 Task: Research Airbnb properties in Quetzaltenango, Guatemala from 6th December, 2023 to 15th December, 2023 for 6 adults. Place can be entire room or private room with 6 bedrooms having 6 beds and 6 bathrooms. Property type can be house. Amenities needed are: wifi, TV, free parkinig on premises, gym, breakfast.
Action: Mouse moved to (503, 87)
Screenshot: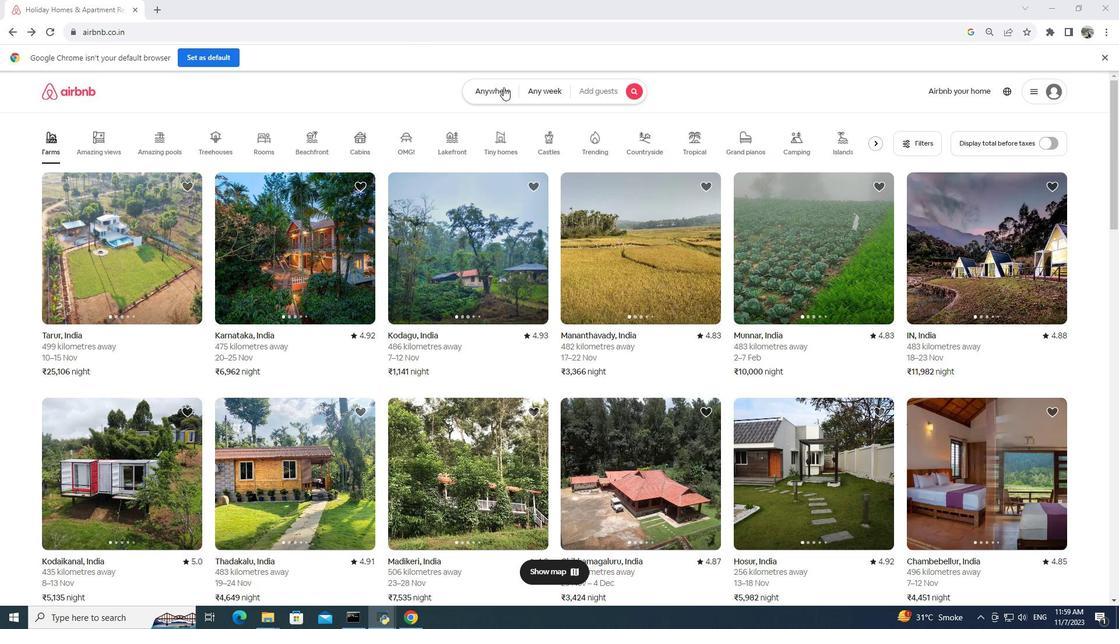 
Action: Mouse pressed left at (503, 87)
Screenshot: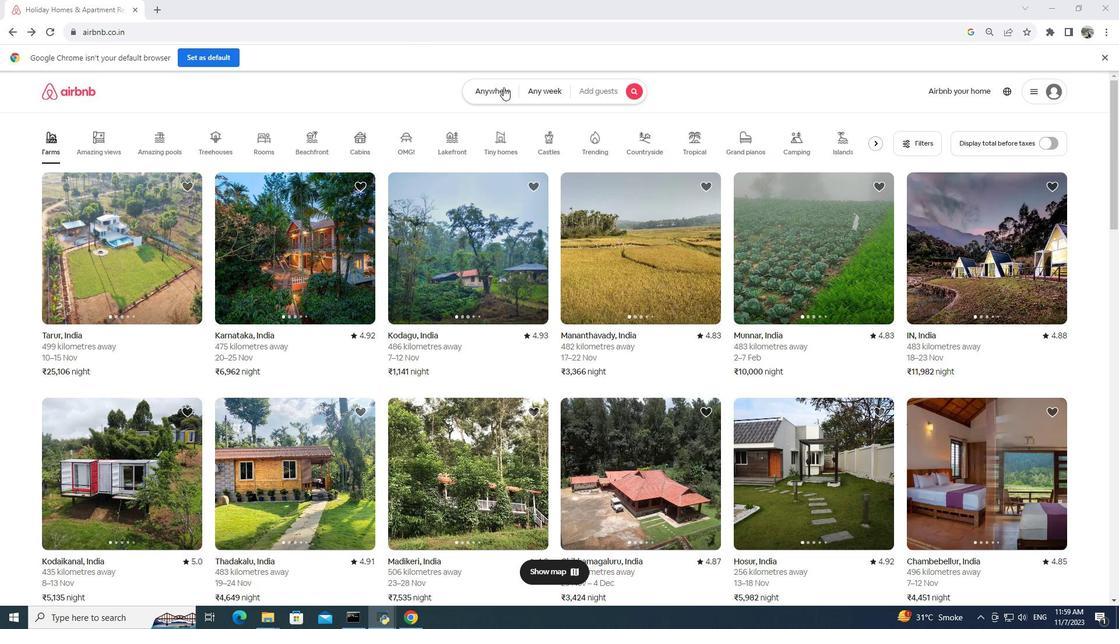 
Action: Mouse moved to (495, 87)
Screenshot: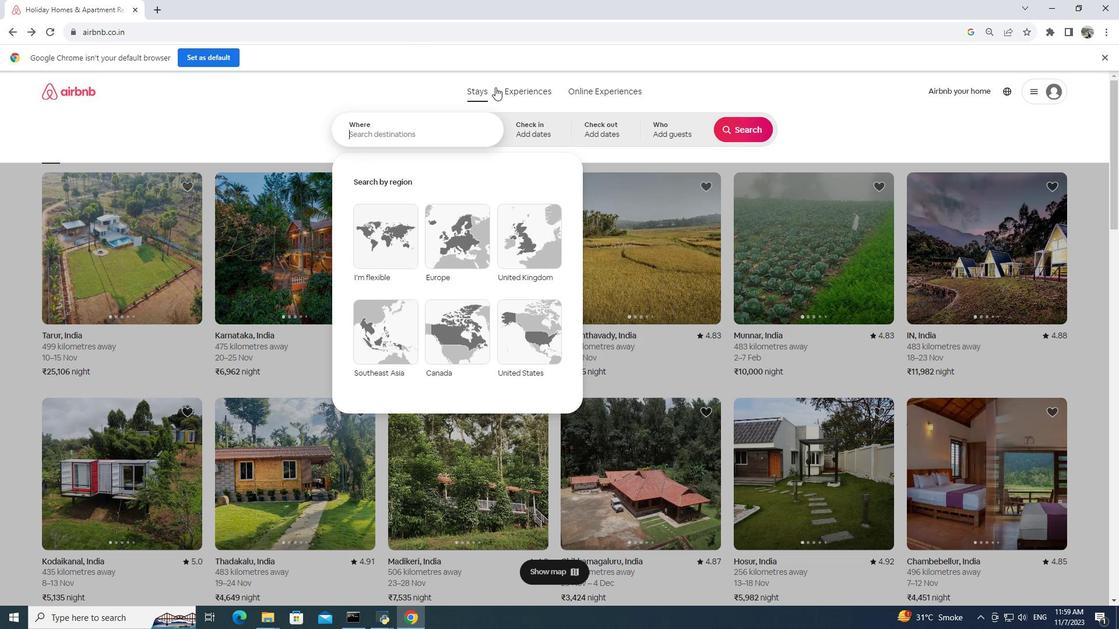 
Action: Key pressed quet
Screenshot: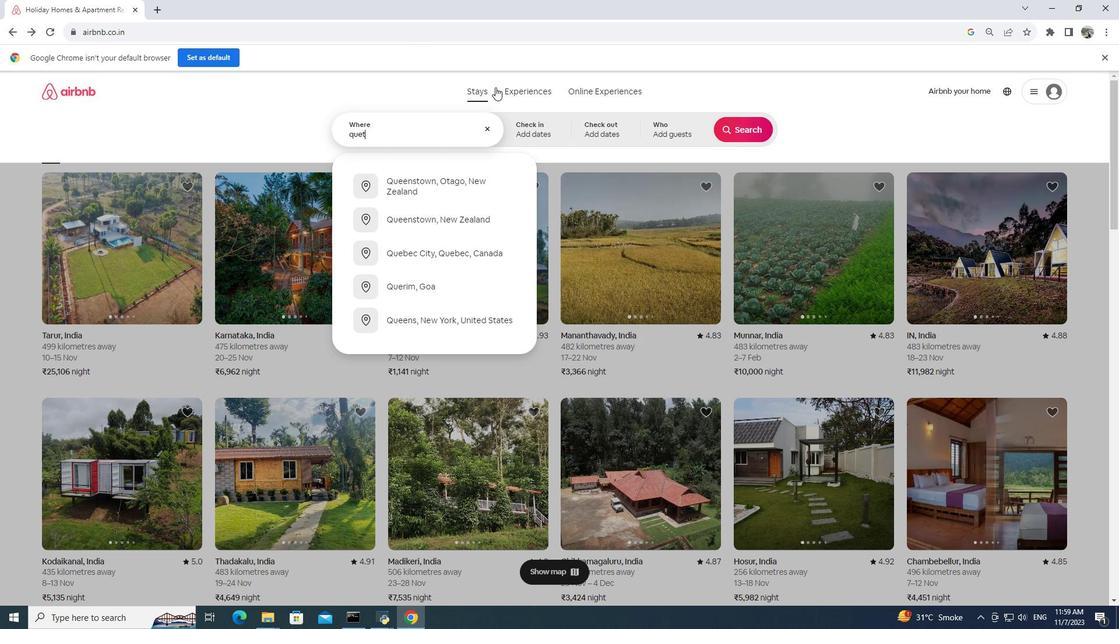 
Action: Mouse moved to (488, 225)
Screenshot: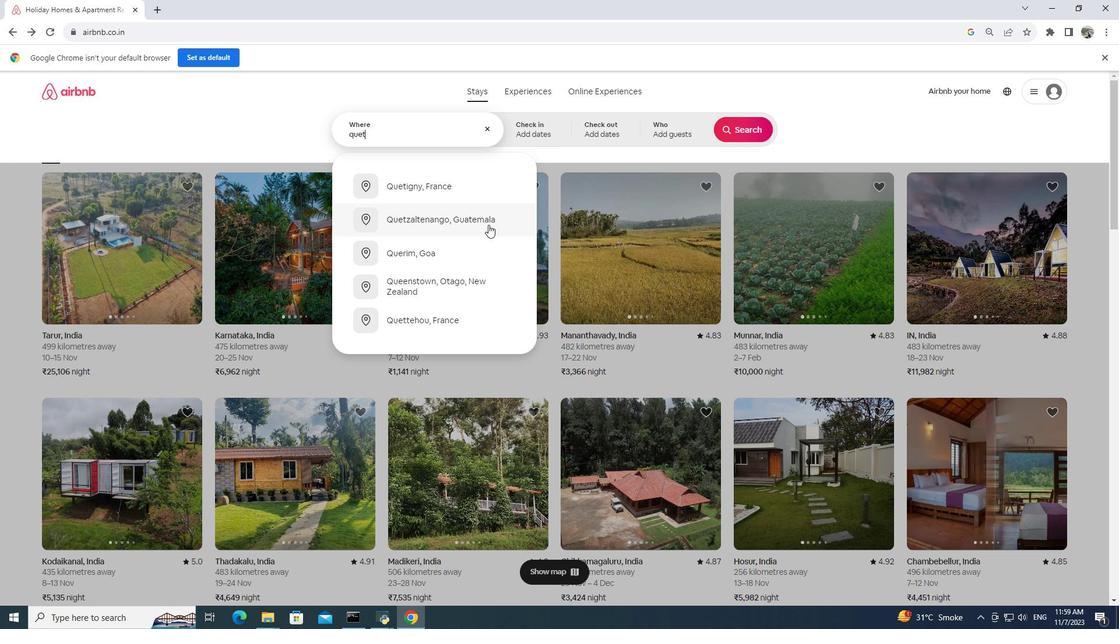 
Action: Mouse pressed left at (488, 225)
Screenshot: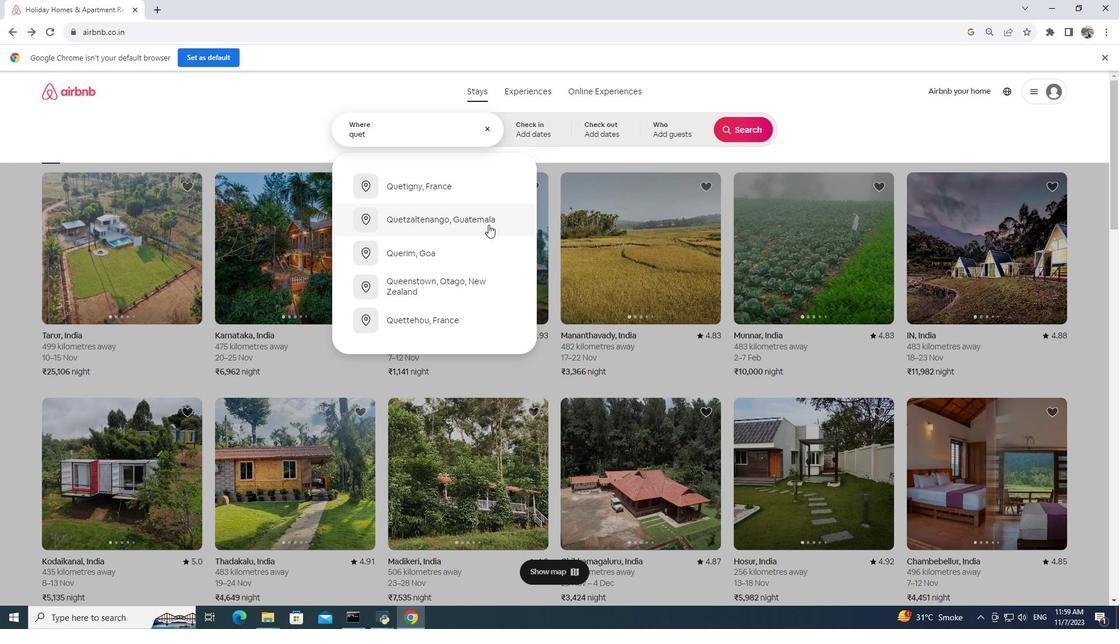 
Action: Mouse moved to (651, 281)
Screenshot: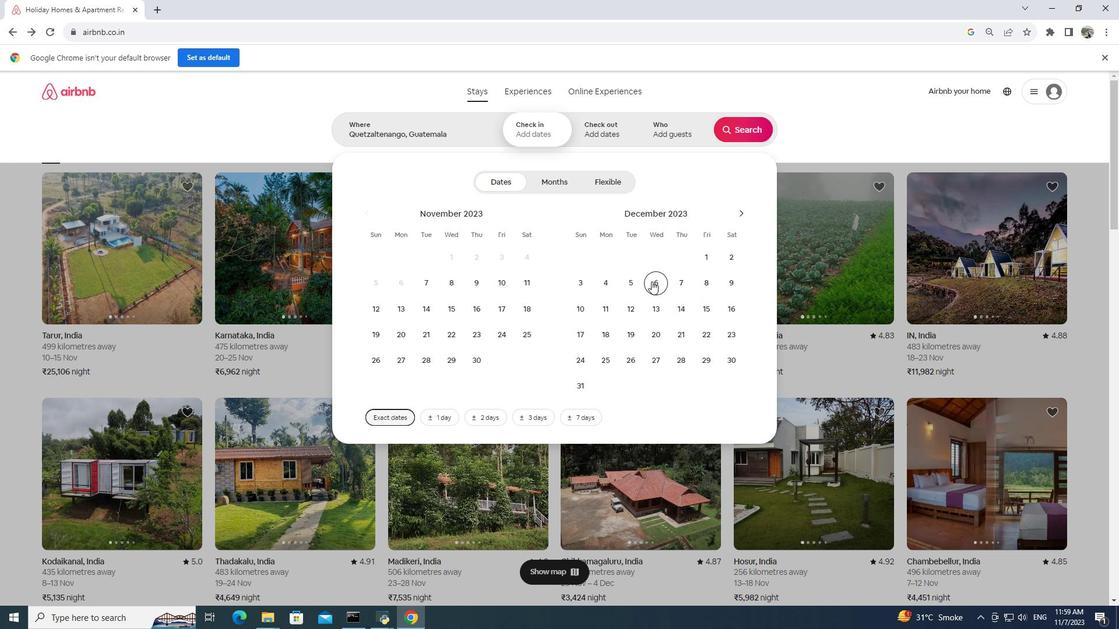 
Action: Mouse pressed left at (651, 281)
Screenshot: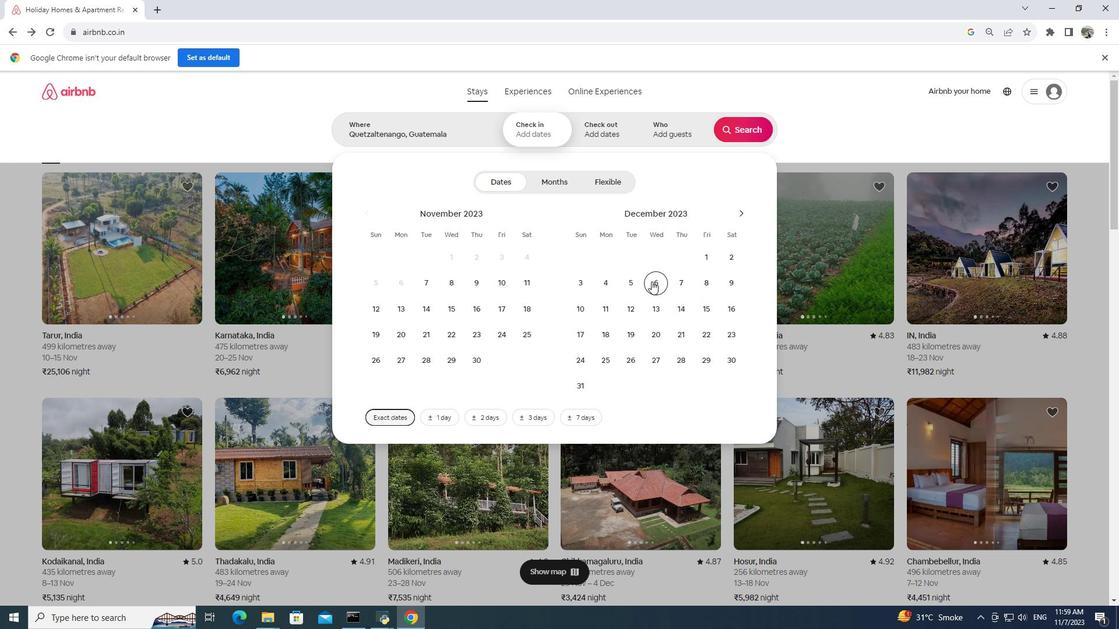 
Action: Mouse moved to (708, 308)
Screenshot: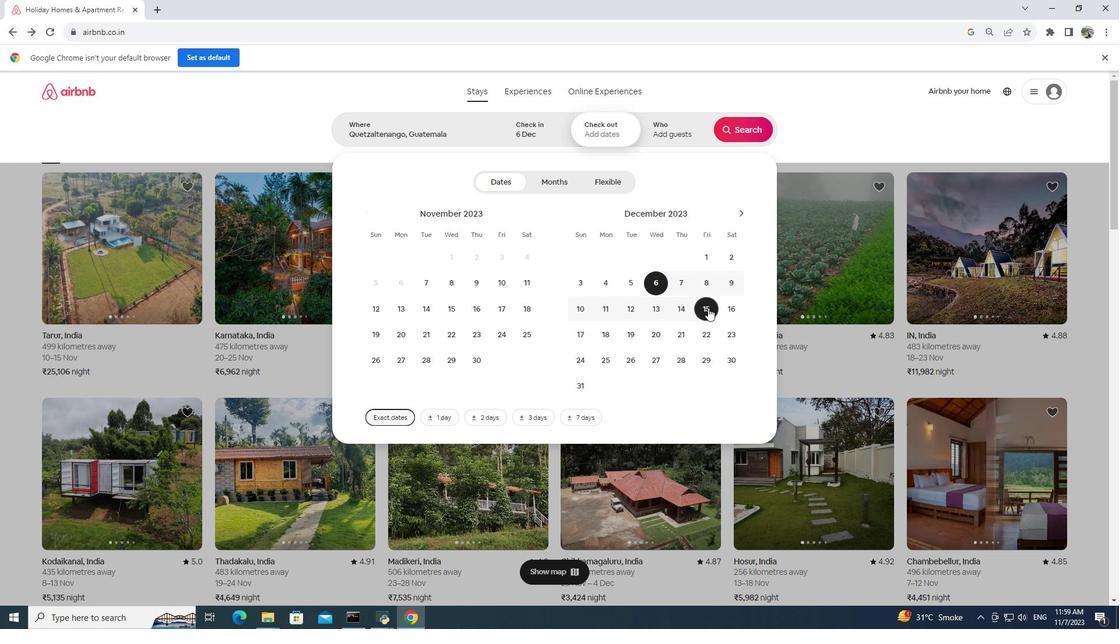 
Action: Mouse pressed left at (708, 308)
Screenshot: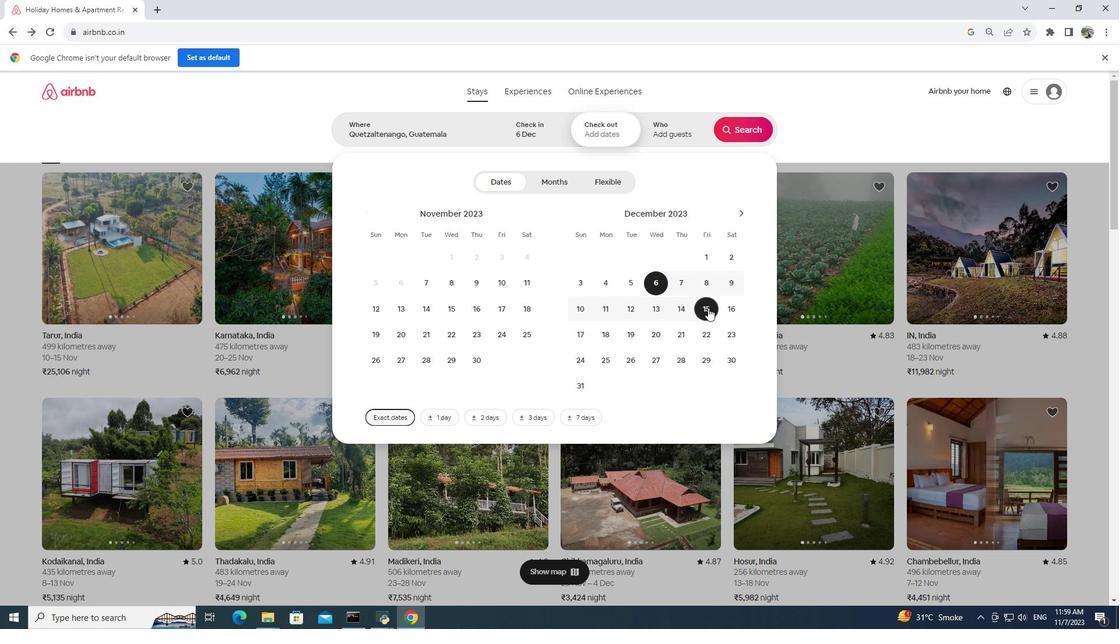 
Action: Mouse moved to (657, 127)
Screenshot: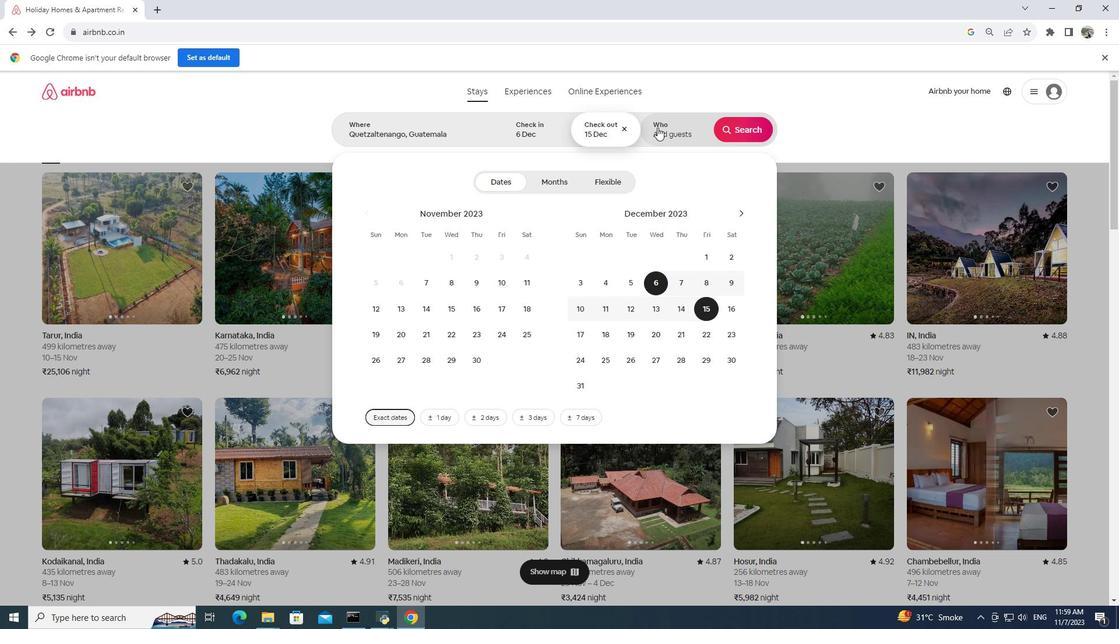 
Action: Mouse pressed left at (657, 127)
Screenshot: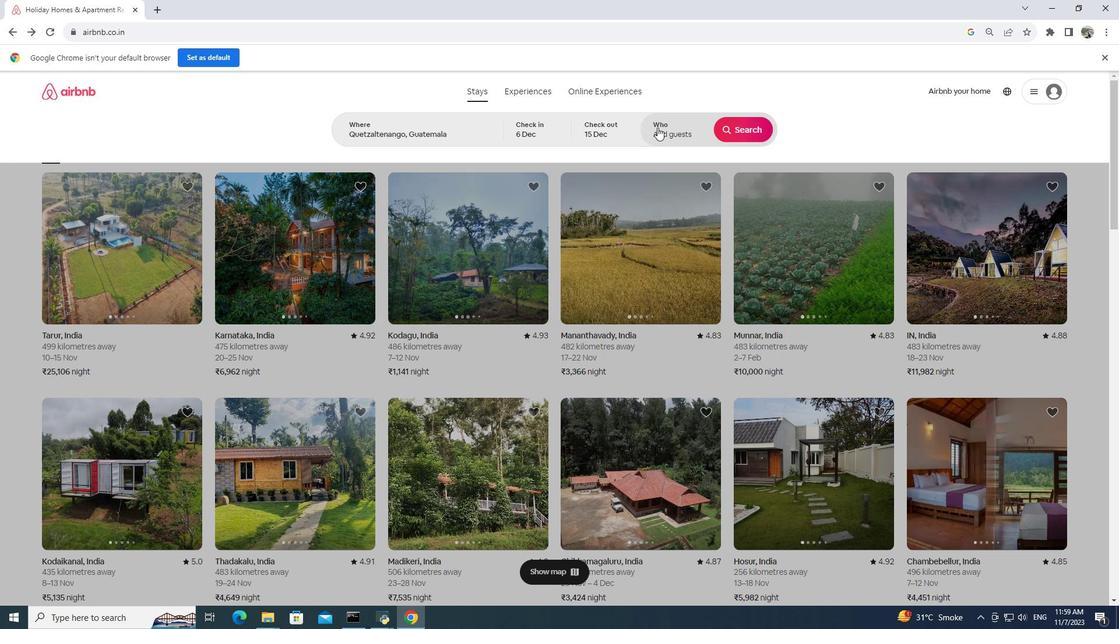 
Action: Mouse moved to (743, 182)
Screenshot: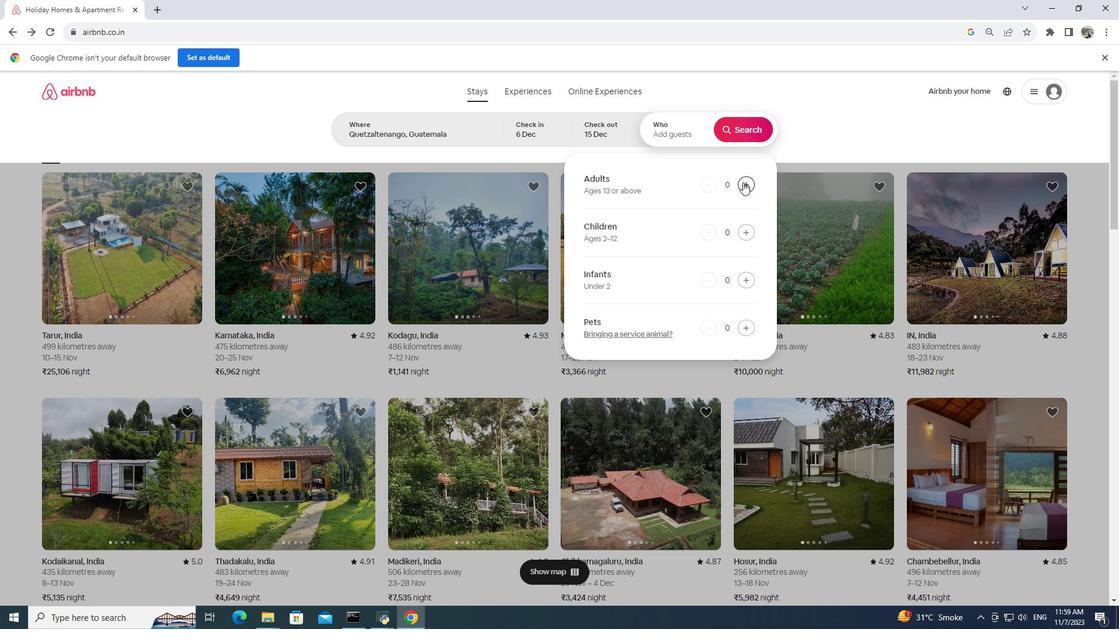 
Action: Mouse pressed left at (743, 182)
Screenshot: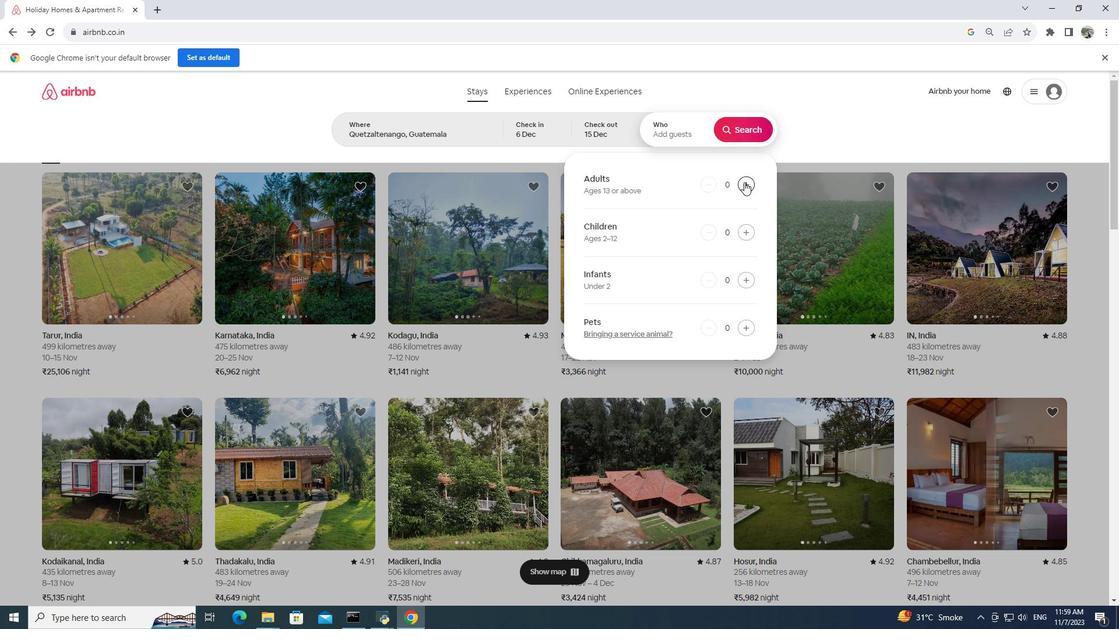 
Action: Mouse moved to (743, 181)
Screenshot: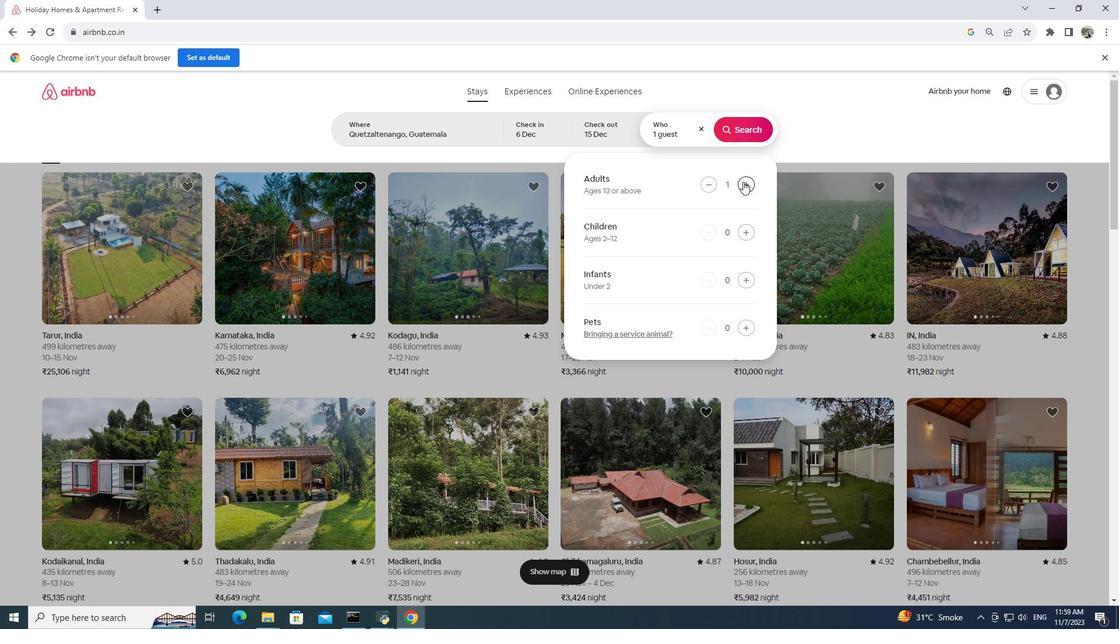 
Action: Mouse pressed left at (743, 181)
Screenshot: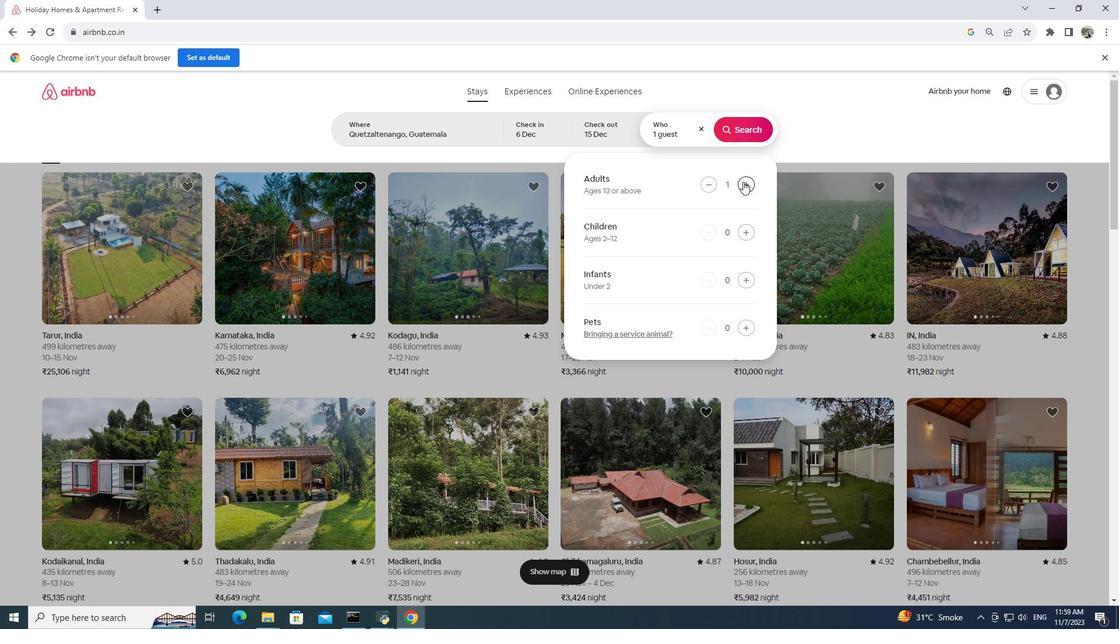 
Action: Mouse moved to (740, 181)
Screenshot: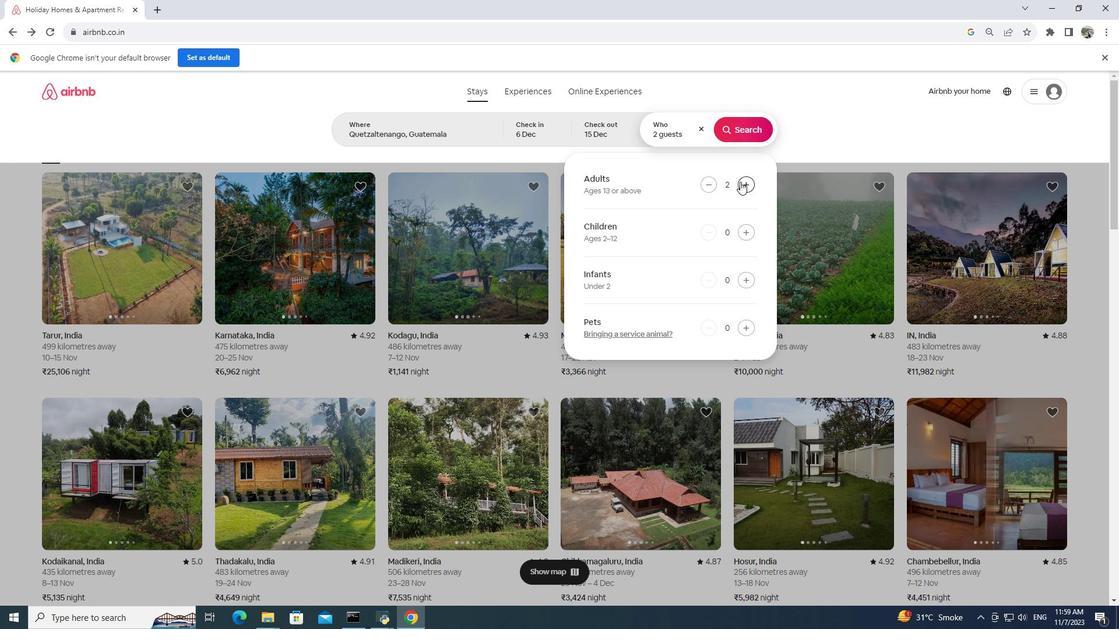 
Action: Mouse pressed left at (740, 181)
Screenshot: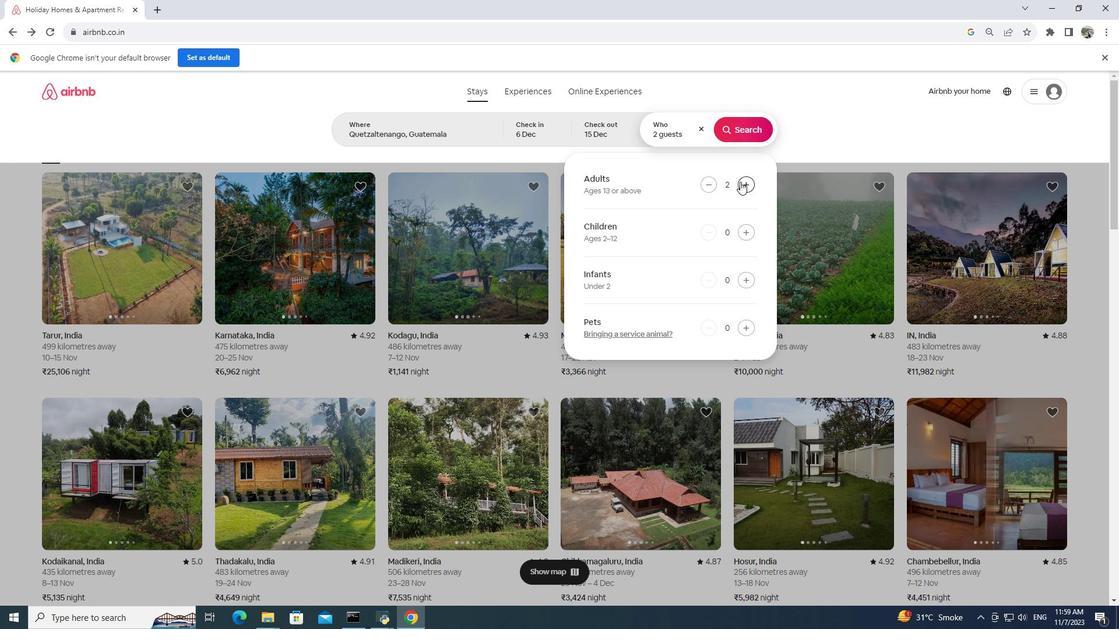 
Action: Mouse pressed left at (740, 181)
Screenshot: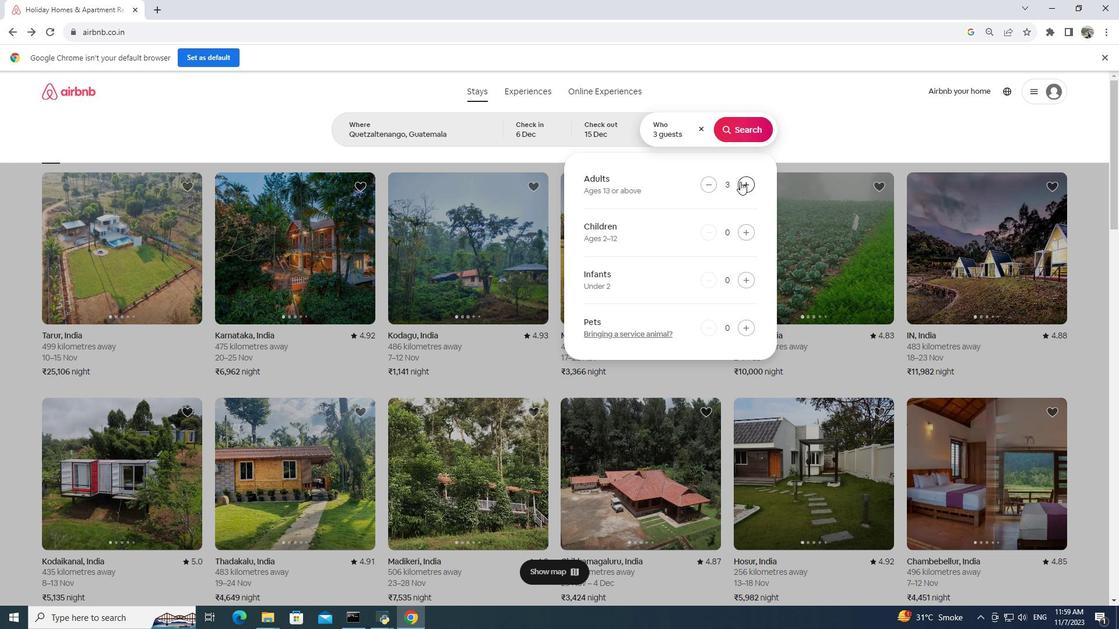 
Action: Mouse pressed left at (740, 181)
Screenshot: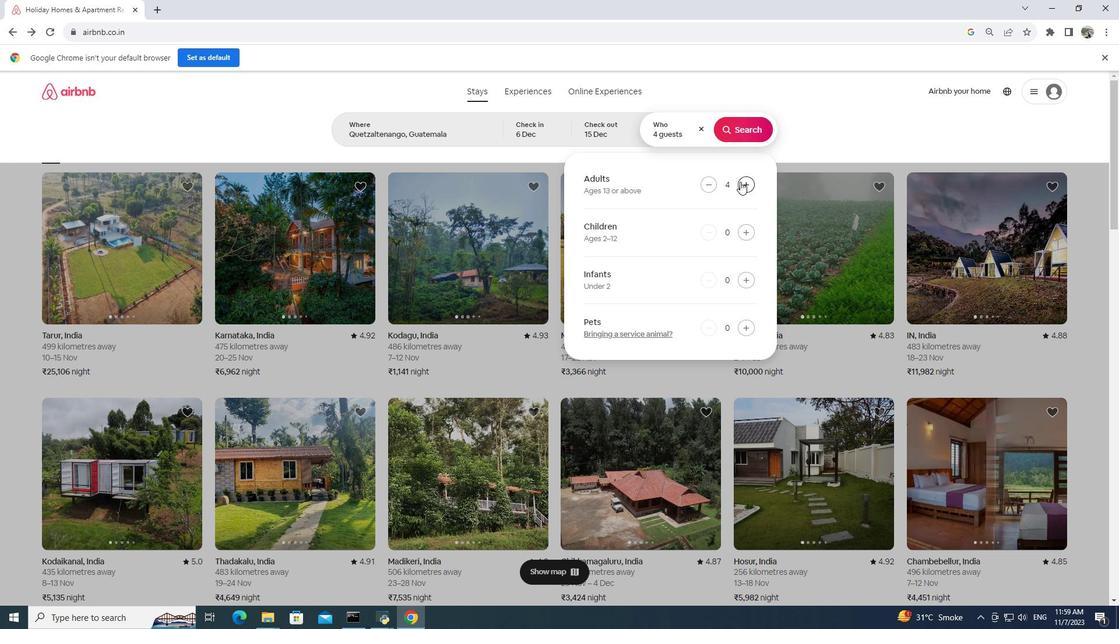 
Action: Mouse moved to (738, 181)
Screenshot: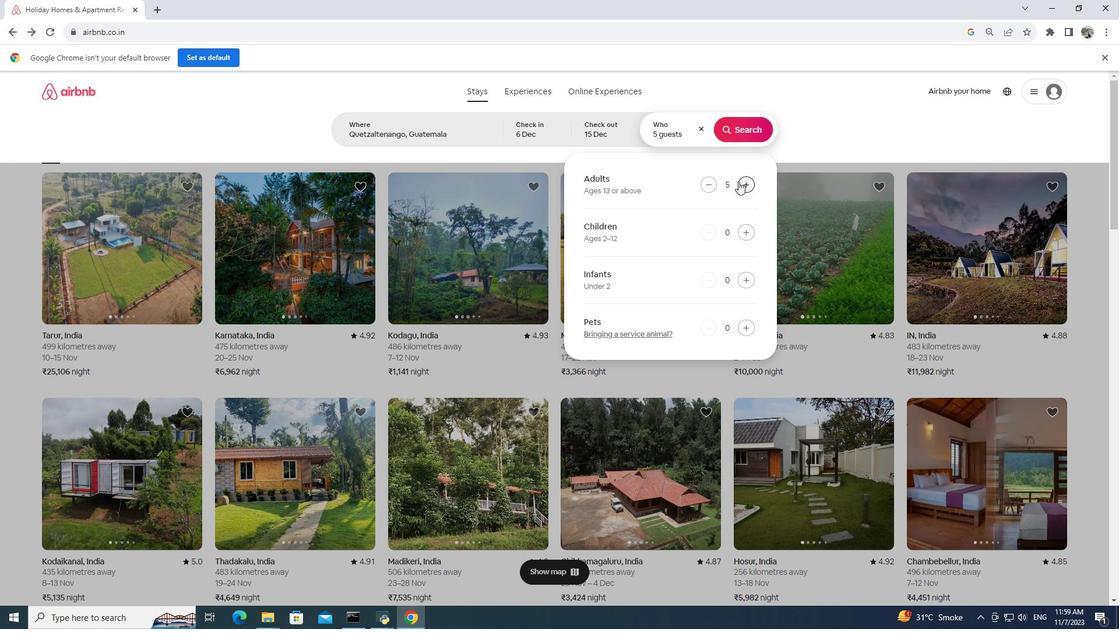 
Action: Mouse pressed left at (738, 181)
Screenshot: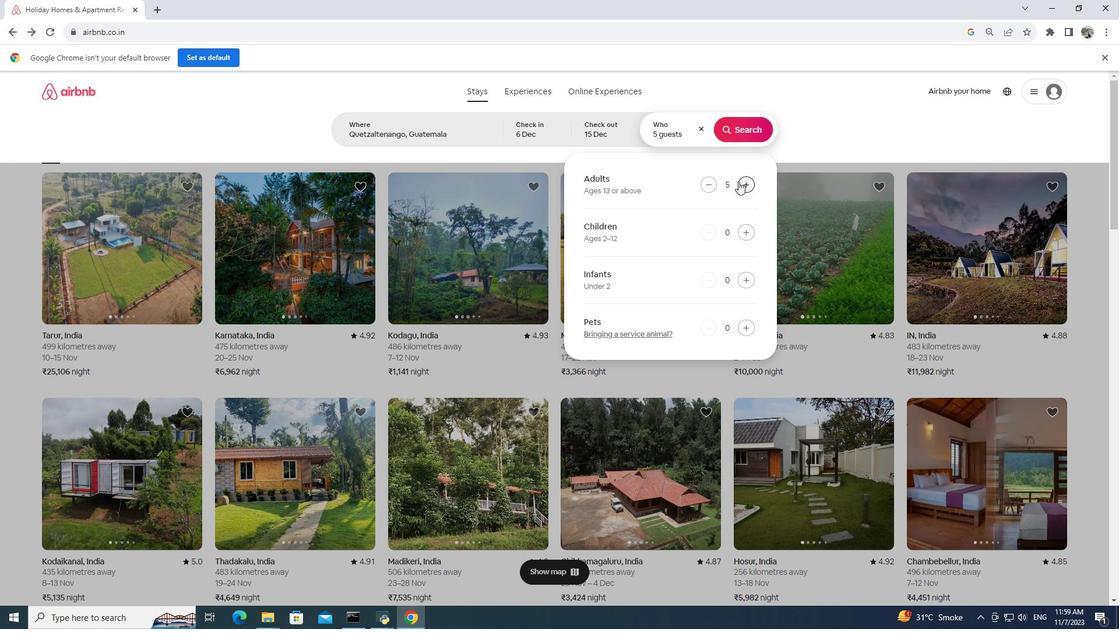
Action: Mouse moved to (734, 119)
Screenshot: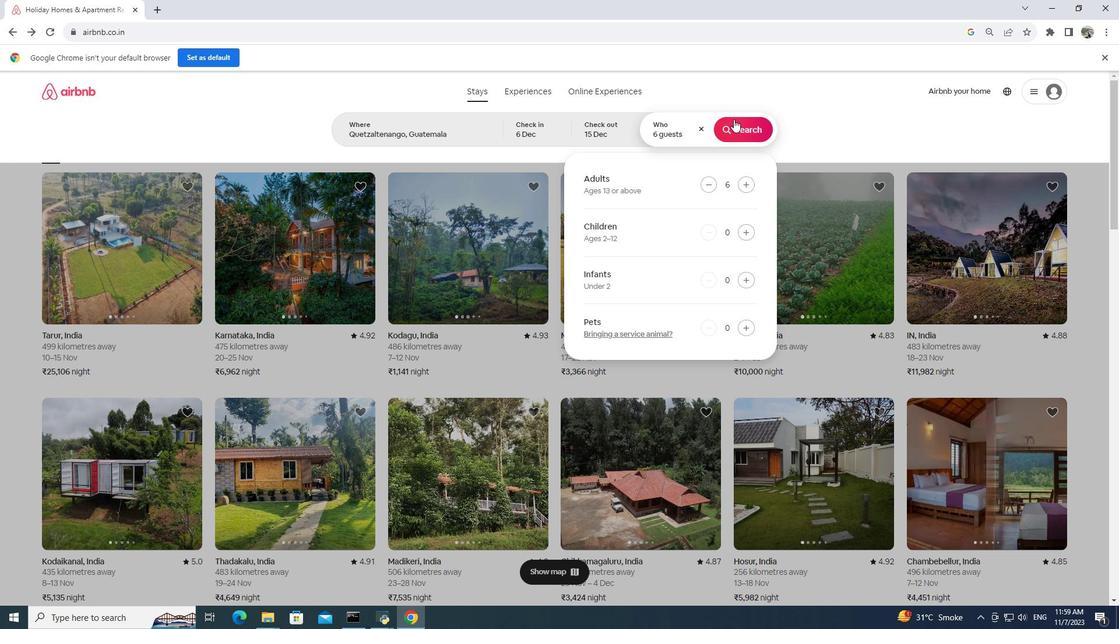 
Action: Mouse pressed left at (734, 119)
Screenshot: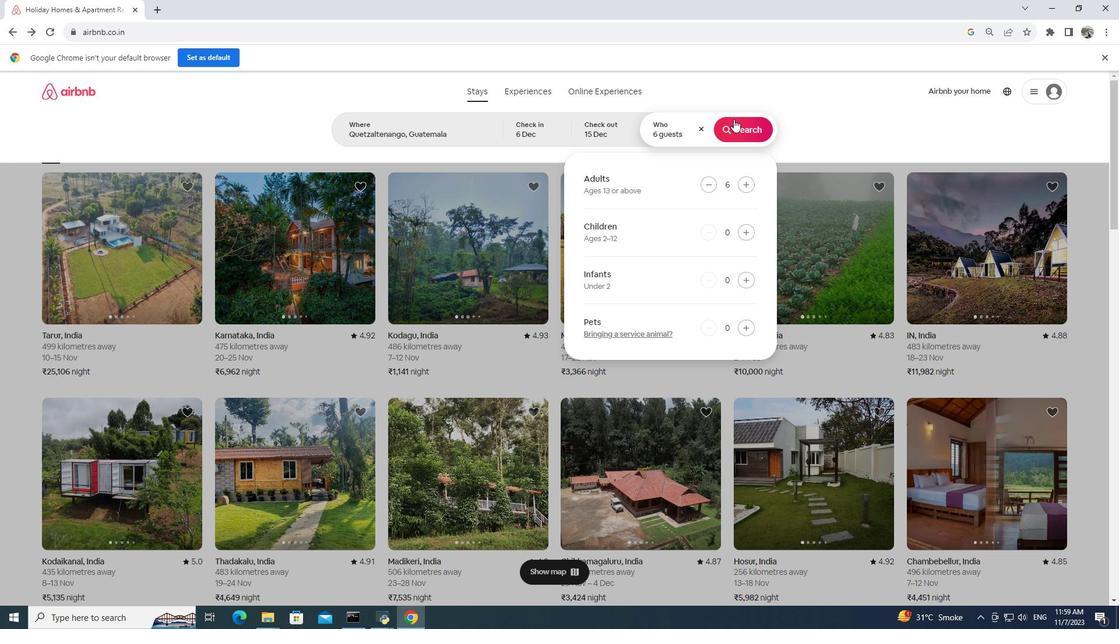 
Action: Mouse moved to (950, 121)
Screenshot: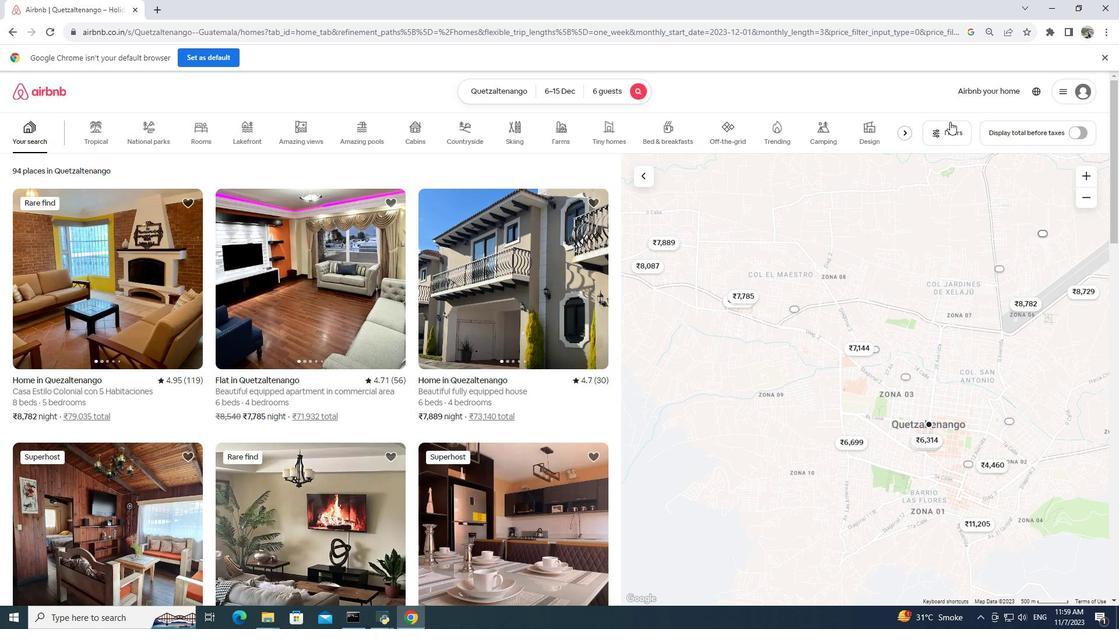 
Action: Mouse pressed left at (950, 121)
Screenshot: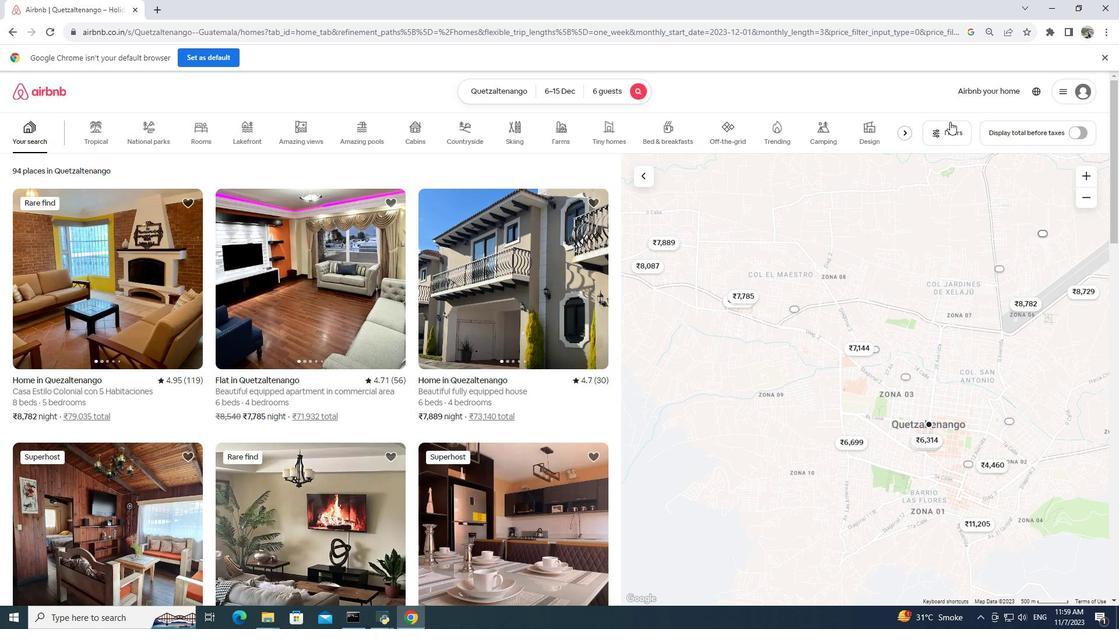 
Action: Mouse moved to (607, 308)
Screenshot: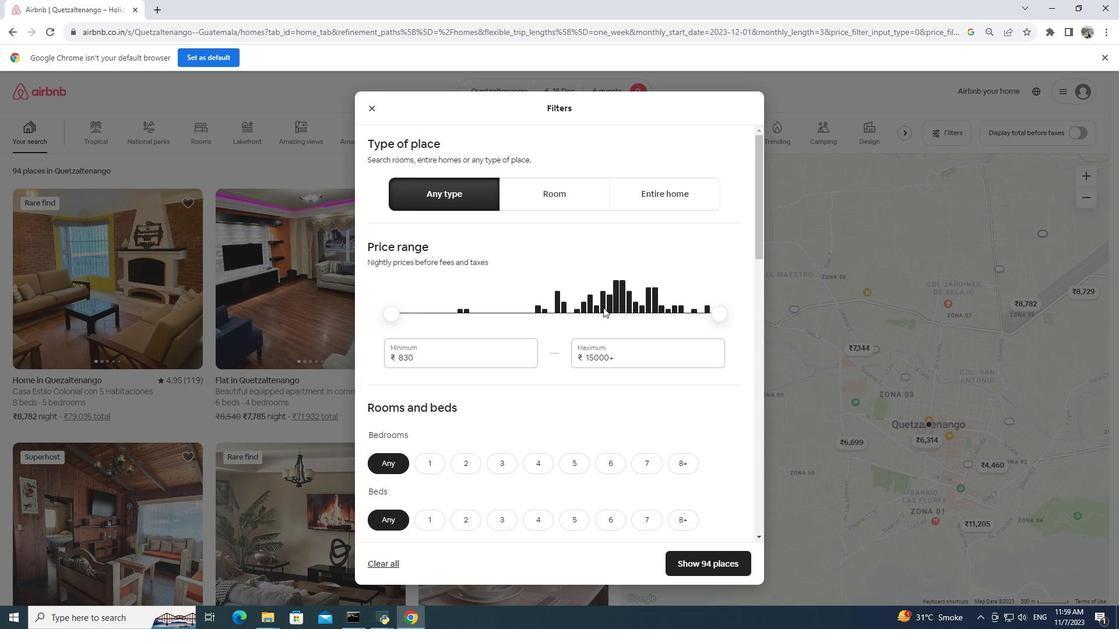 
Action: Mouse scrolled (607, 307) with delta (0, 0)
Screenshot: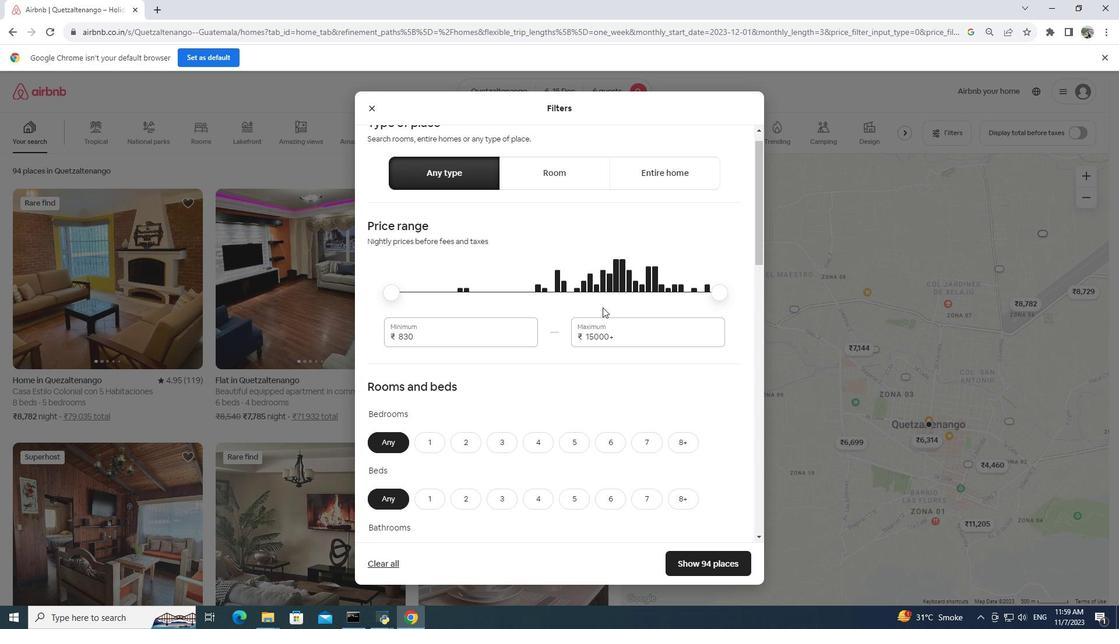 
Action: Mouse moved to (602, 307)
Screenshot: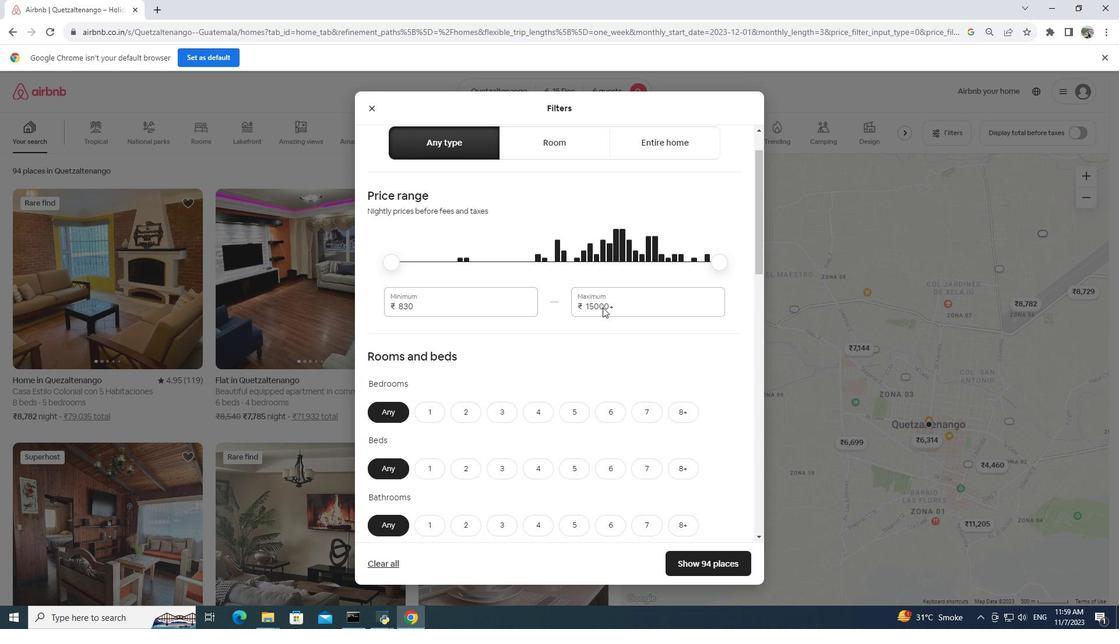 
Action: Mouse scrolled (602, 307) with delta (0, 0)
Screenshot: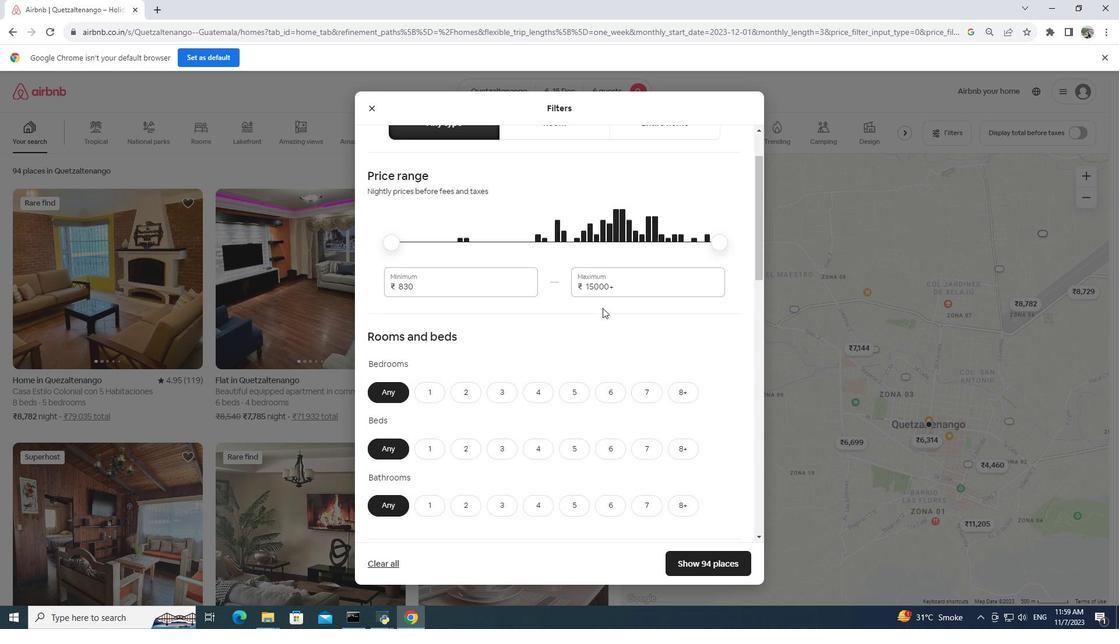 
Action: Mouse moved to (602, 308)
Screenshot: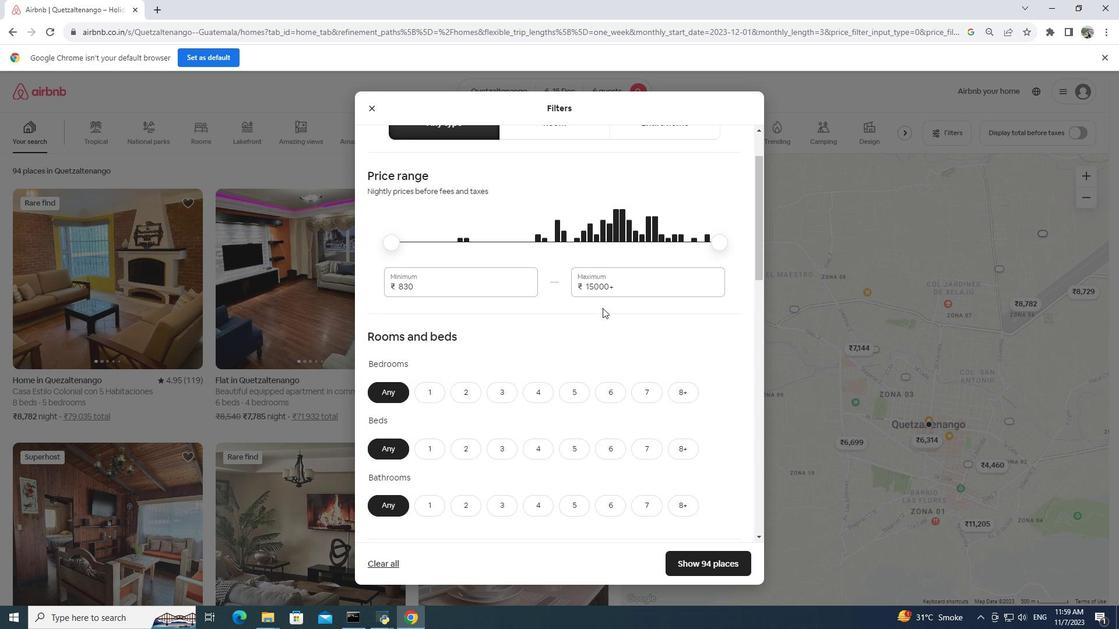
Action: Mouse scrolled (602, 307) with delta (0, 0)
Screenshot: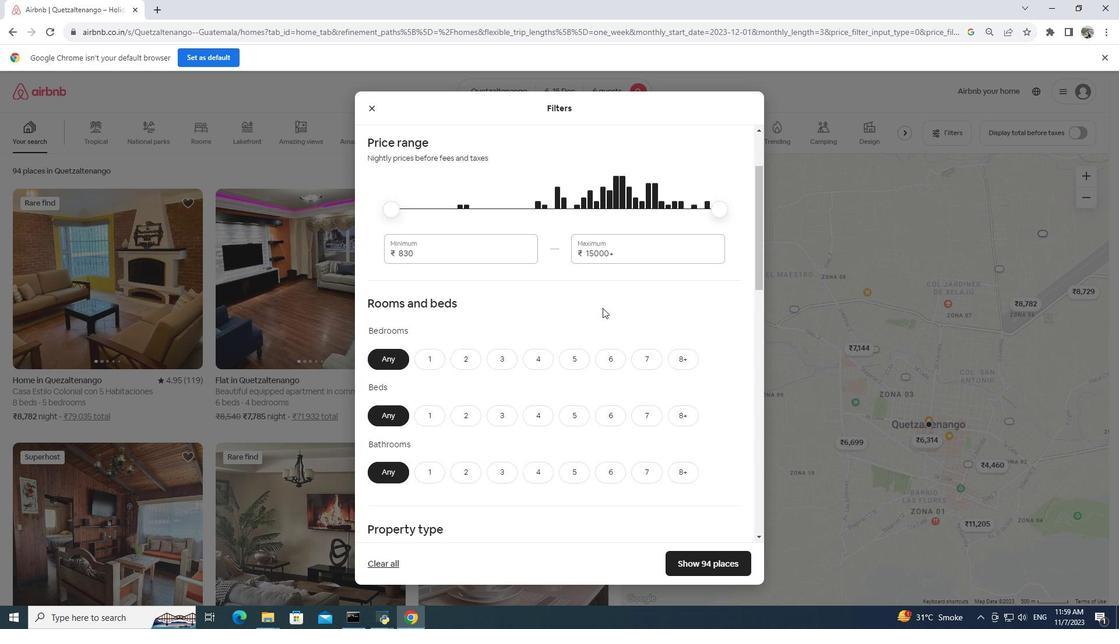 
Action: Mouse moved to (613, 288)
Screenshot: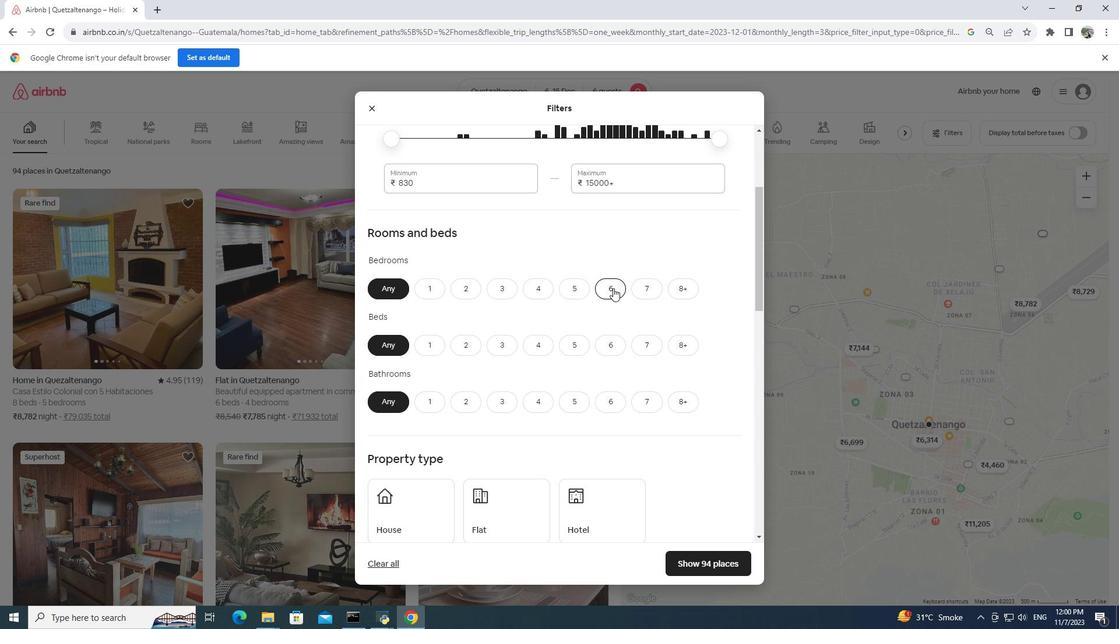 
Action: Mouse pressed left at (613, 288)
Screenshot: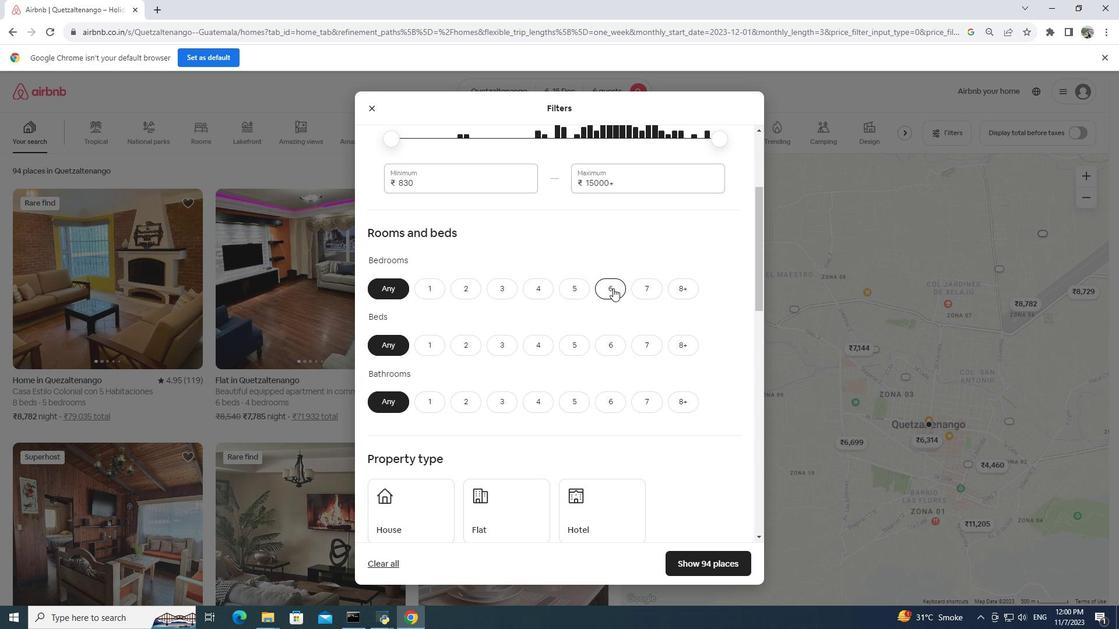 
Action: Mouse moved to (609, 339)
Screenshot: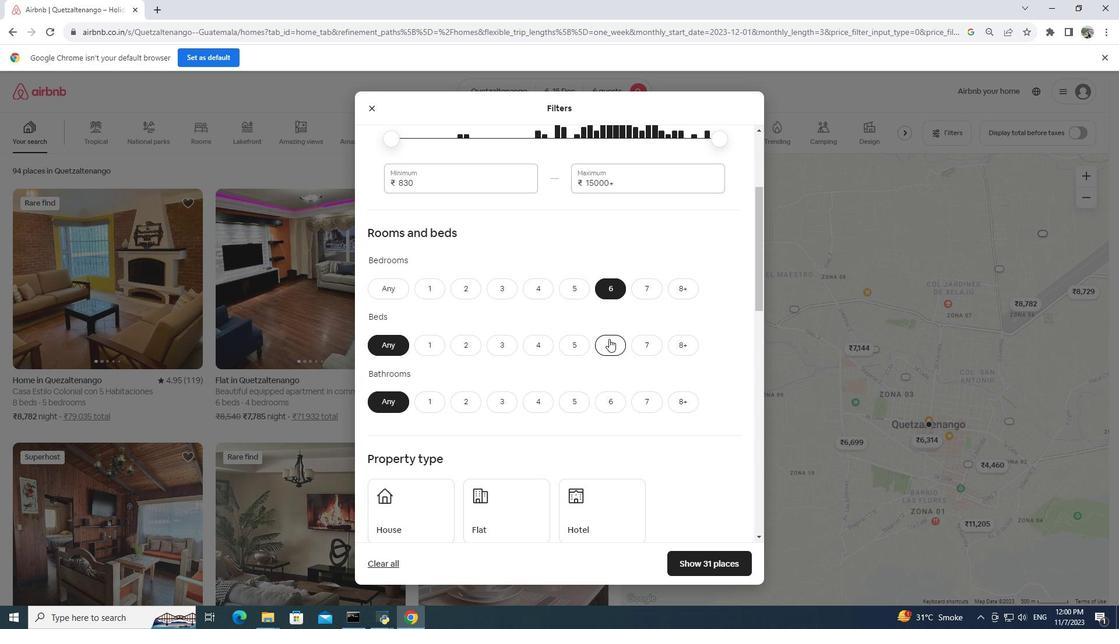 
Action: Mouse pressed left at (609, 339)
Screenshot: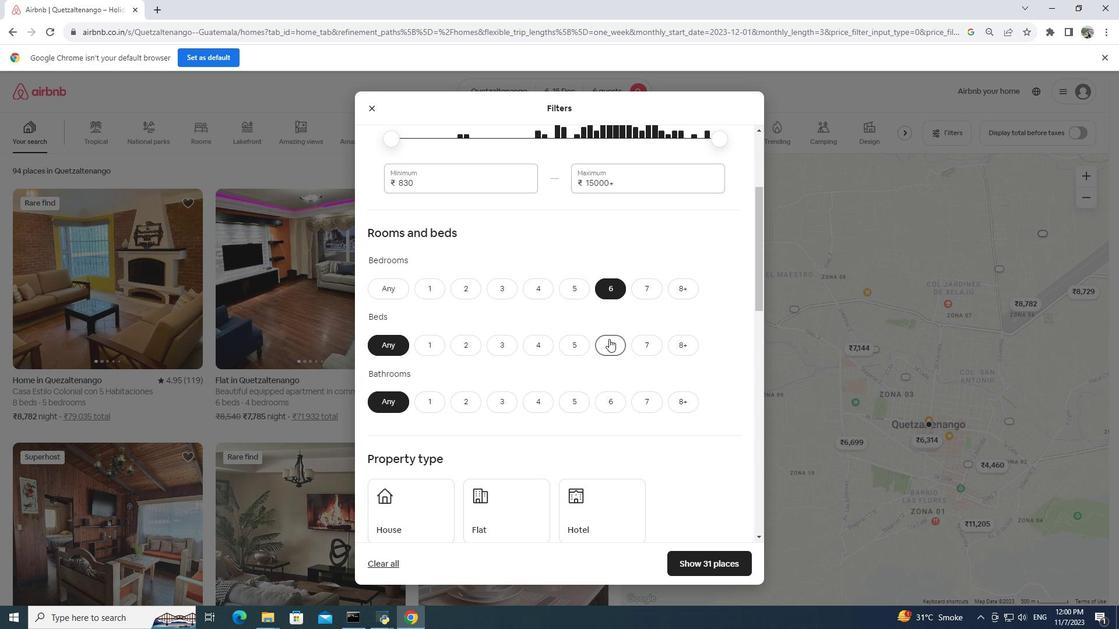 
Action: Mouse moved to (597, 404)
Screenshot: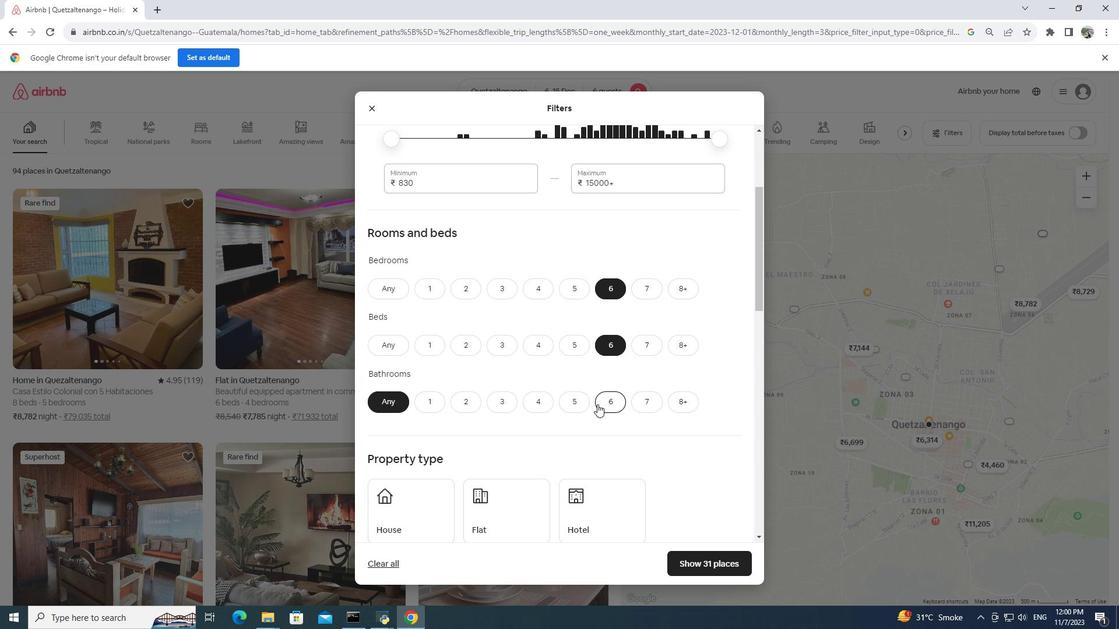 
Action: Mouse pressed left at (597, 404)
Screenshot: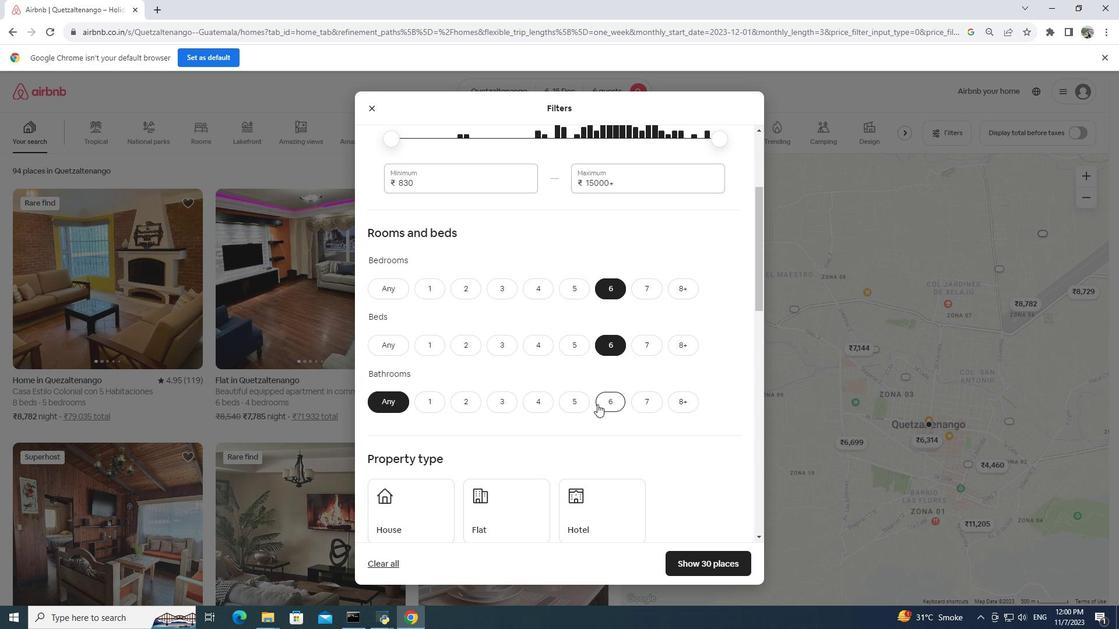 
Action: Mouse moved to (604, 390)
Screenshot: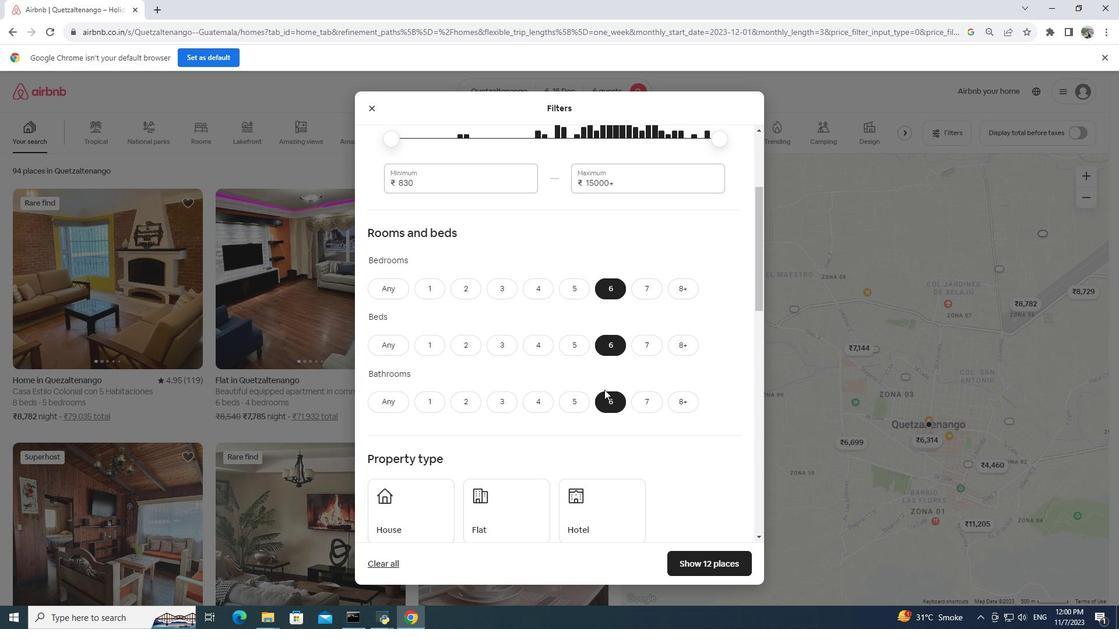 
Action: Mouse scrolled (604, 389) with delta (0, 0)
Screenshot: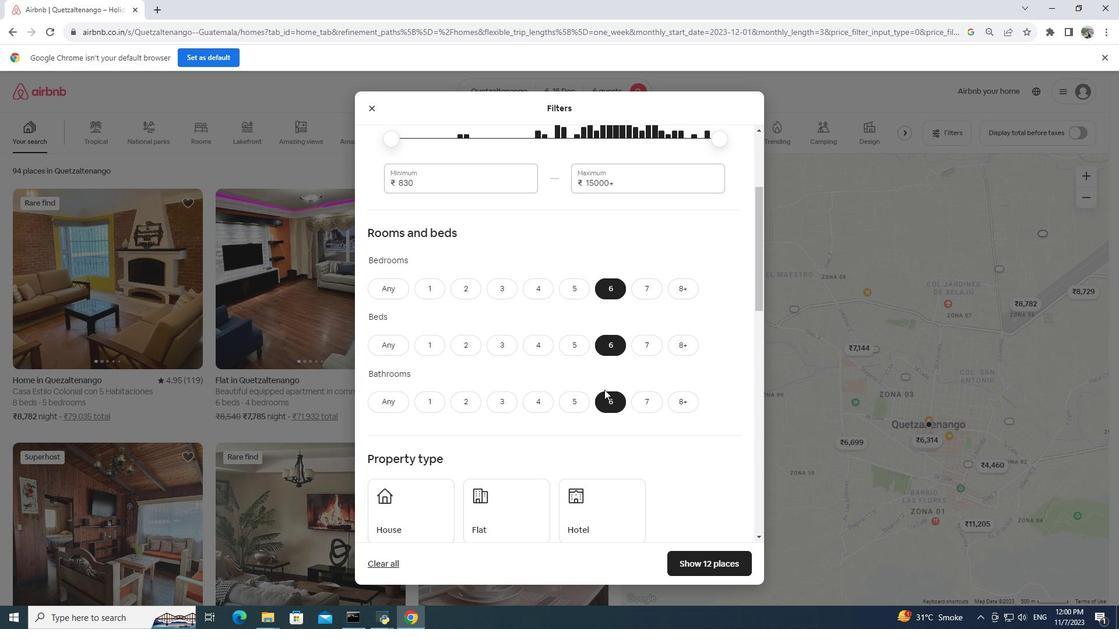 
Action: Mouse scrolled (604, 389) with delta (0, 0)
Screenshot: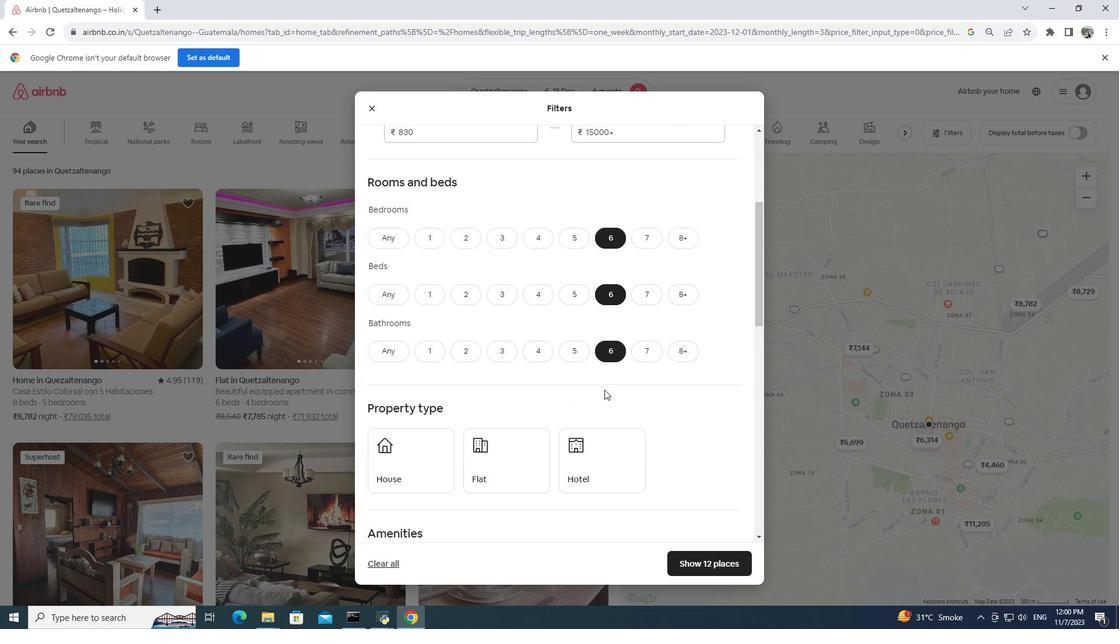
Action: Mouse scrolled (604, 389) with delta (0, 0)
Screenshot: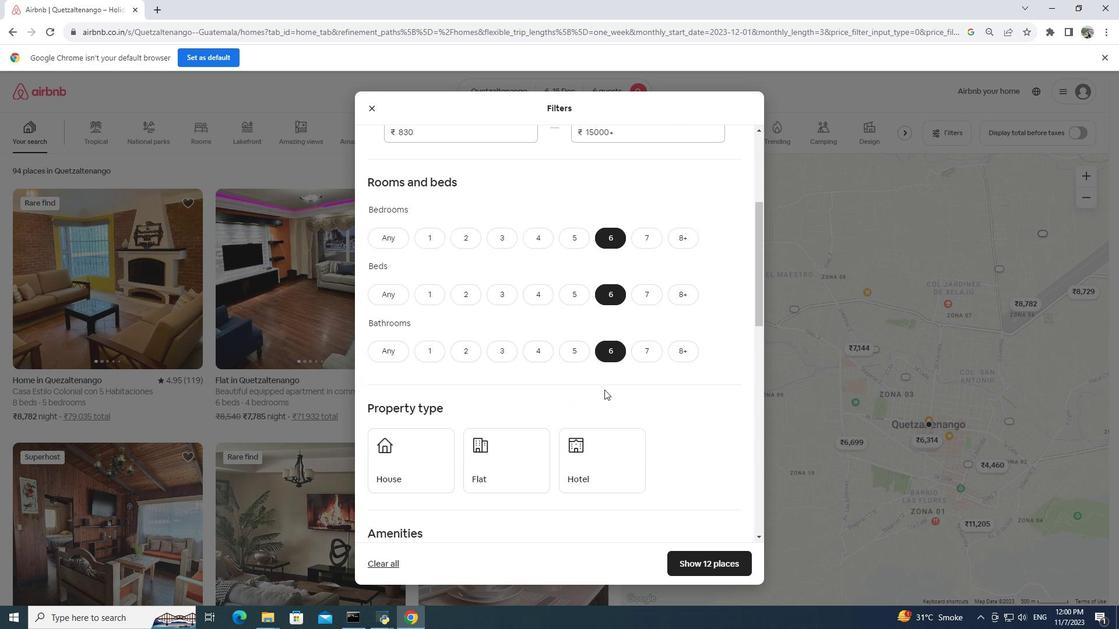 
Action: Mouse moved to (426, 357)
Screenshot: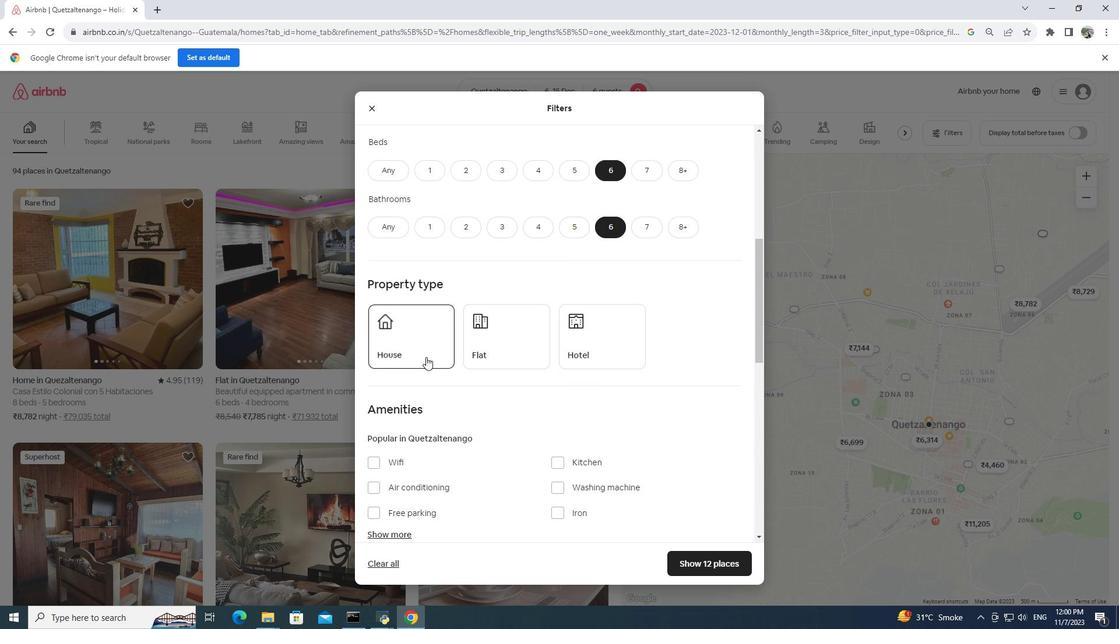 
Action: Mouse pressed left at (426, 357)
Screenshot: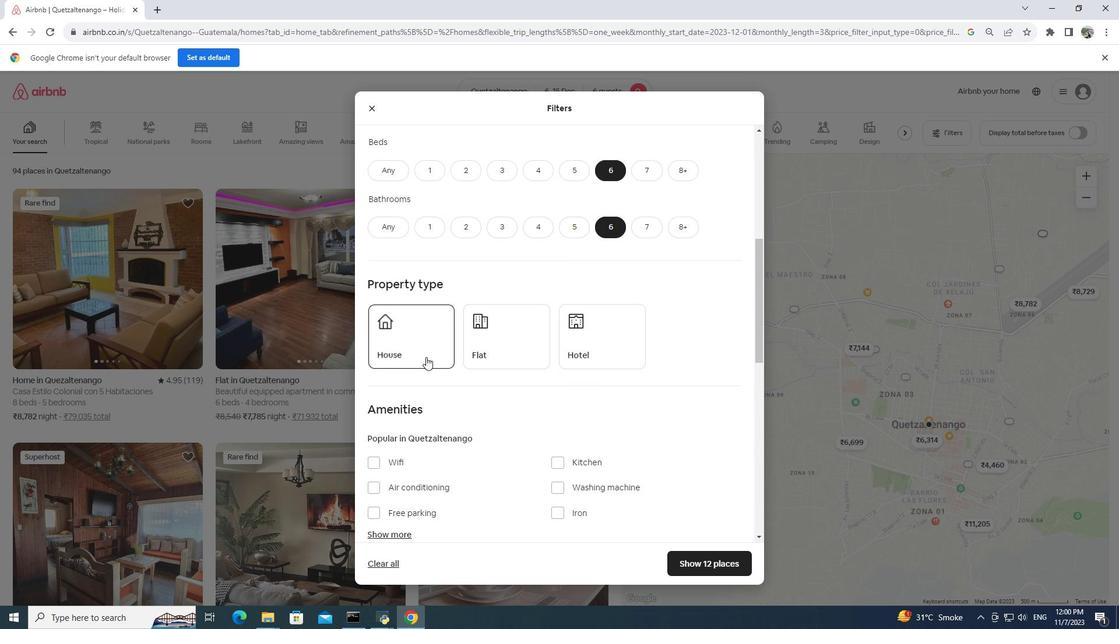 
Action: Mouse moved to (425, 351)
Screenshot: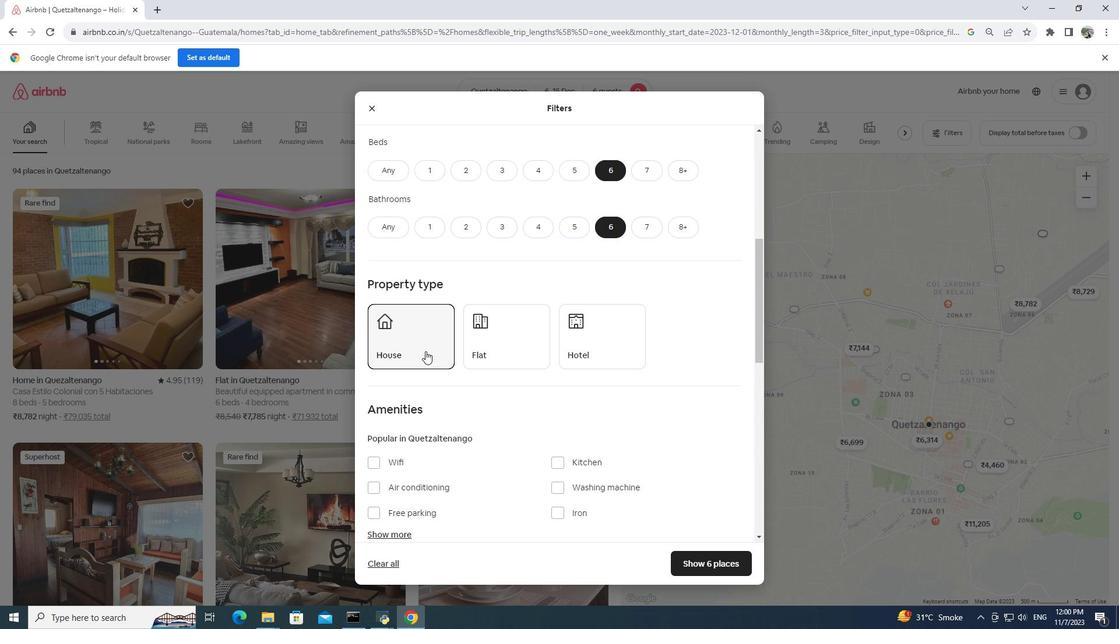 
Action: Mouse scrolled (425, 351) with delta (0, 0)
Screenshot: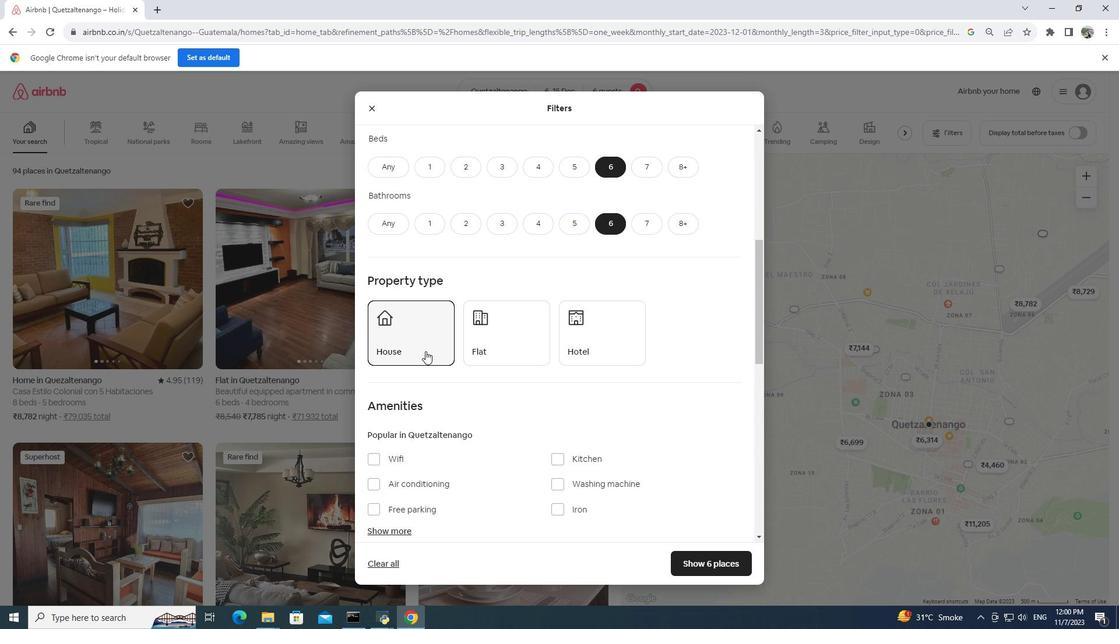
Action: Mouse scrolled (425, 351) with delta (0, 0)
Screenshot: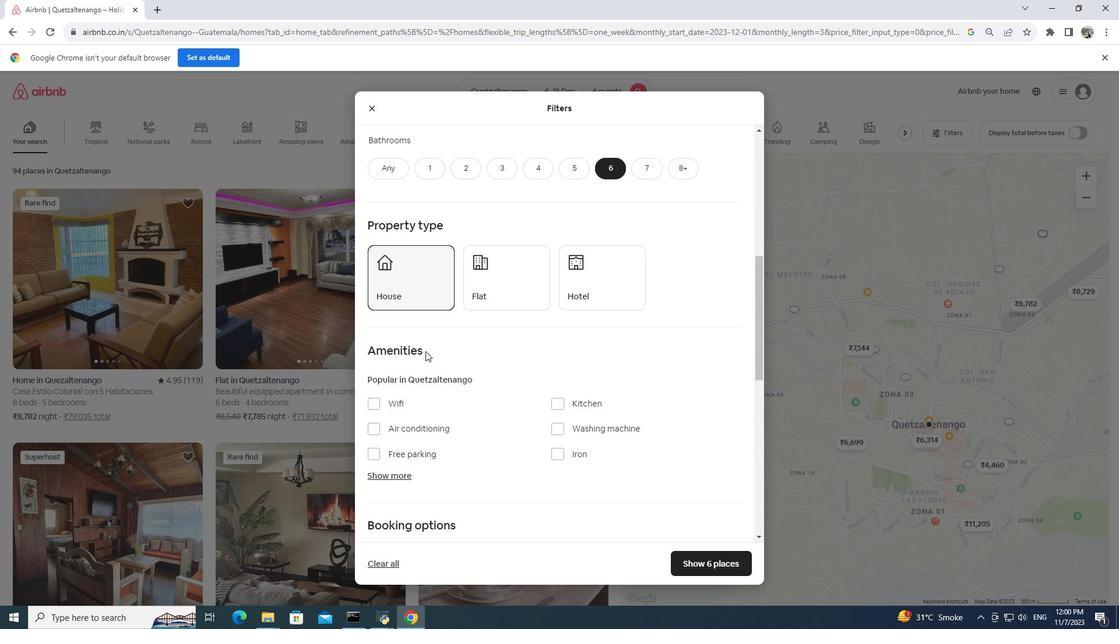 
Action: Mouse moved to (377, 348)
Screenshot: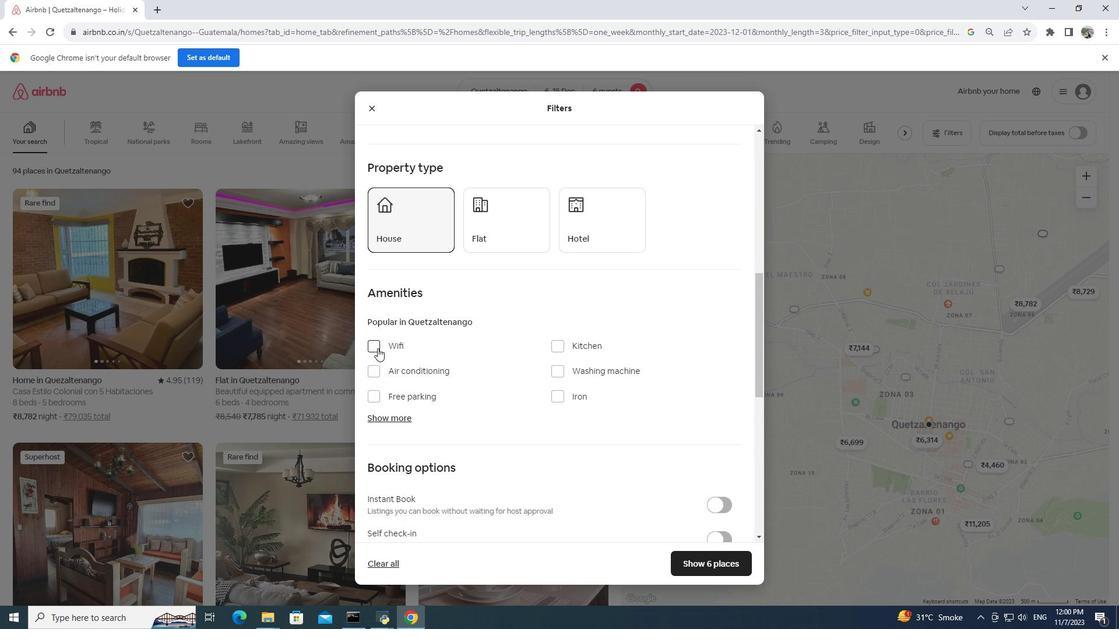 
Action: Mouse pressed left at (377, 348)
Screenshot: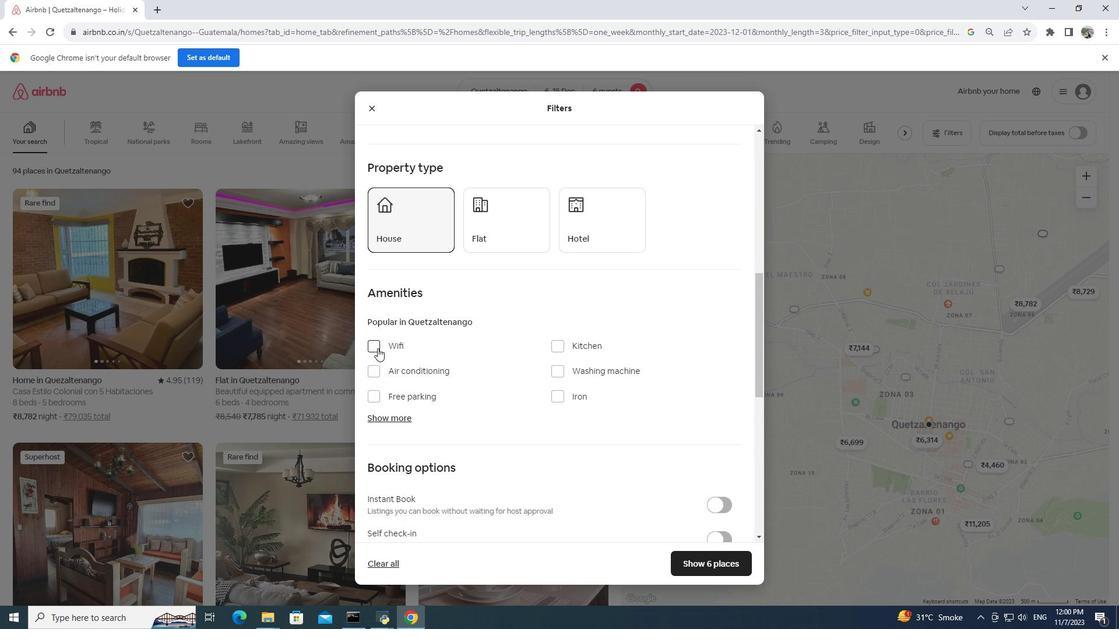 
Action: Mouse moved to (391, 419)
Screenshot: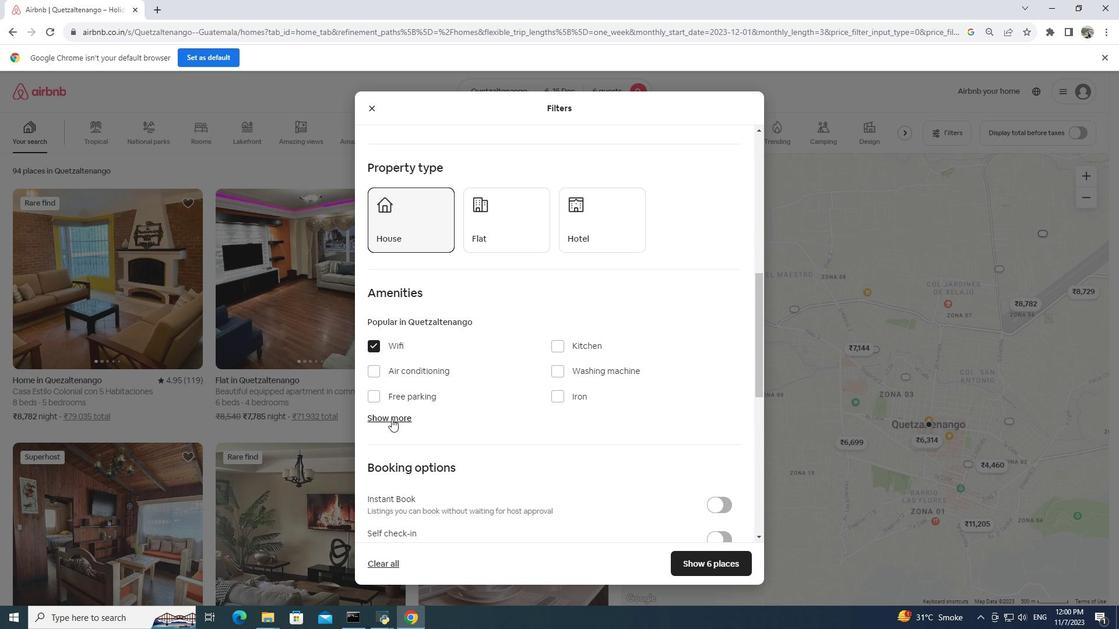 
Action: Mouse pressed left at (391, 419)
Screenshot: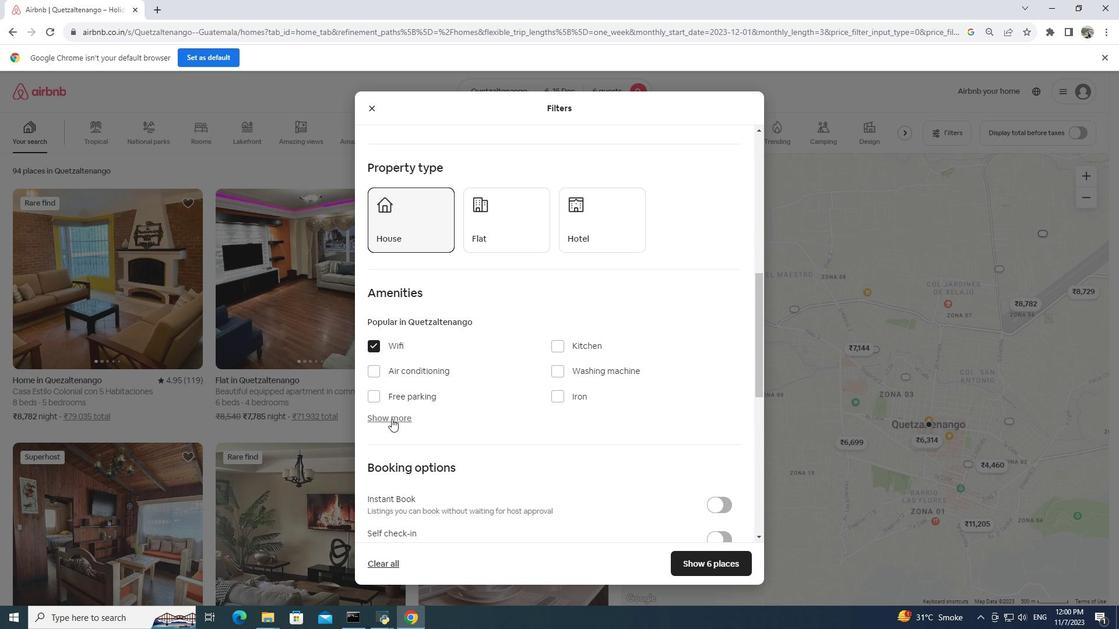 
Action: Mouse moved to (565, 476)
Screenshot: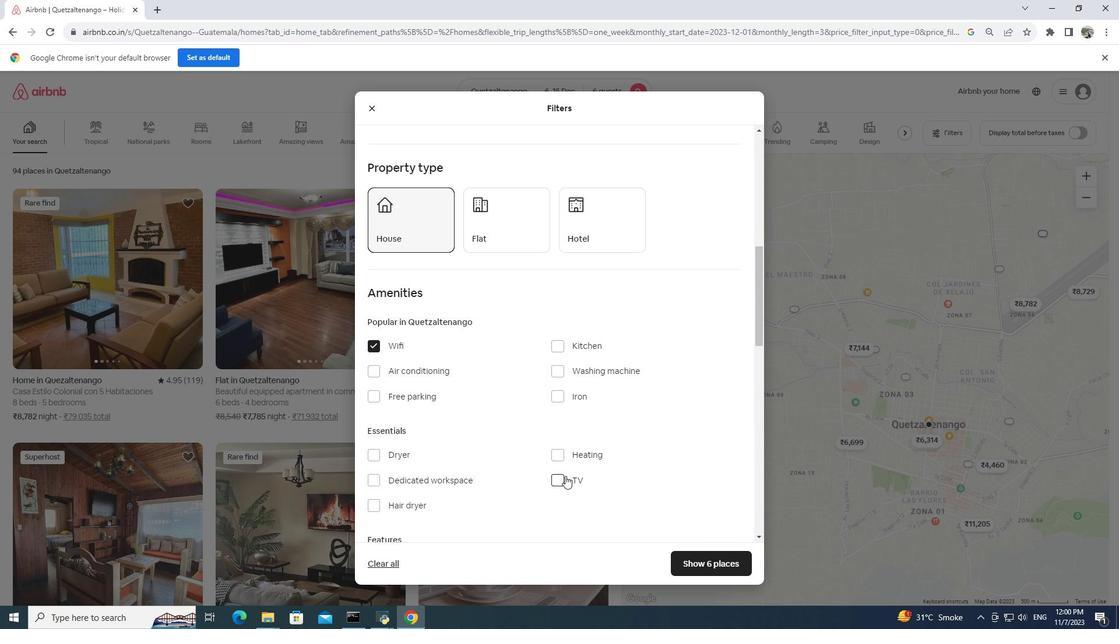 
Action: Mouse pressed left at (565, 476)
Screenshot: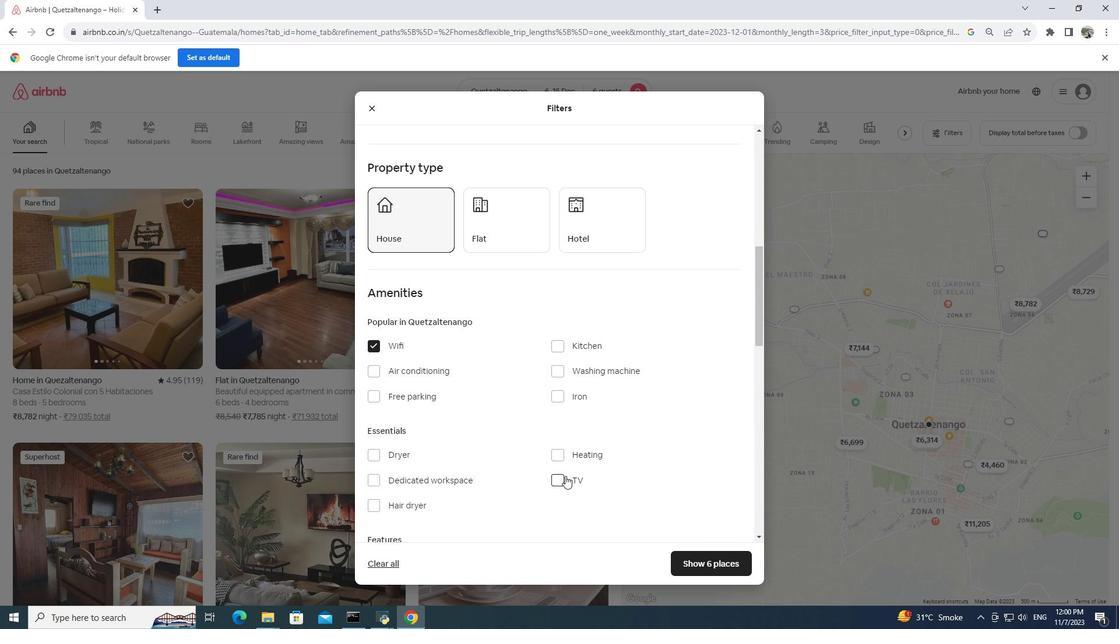 
Action: Mouse moved to (373, 397)
Screenshot: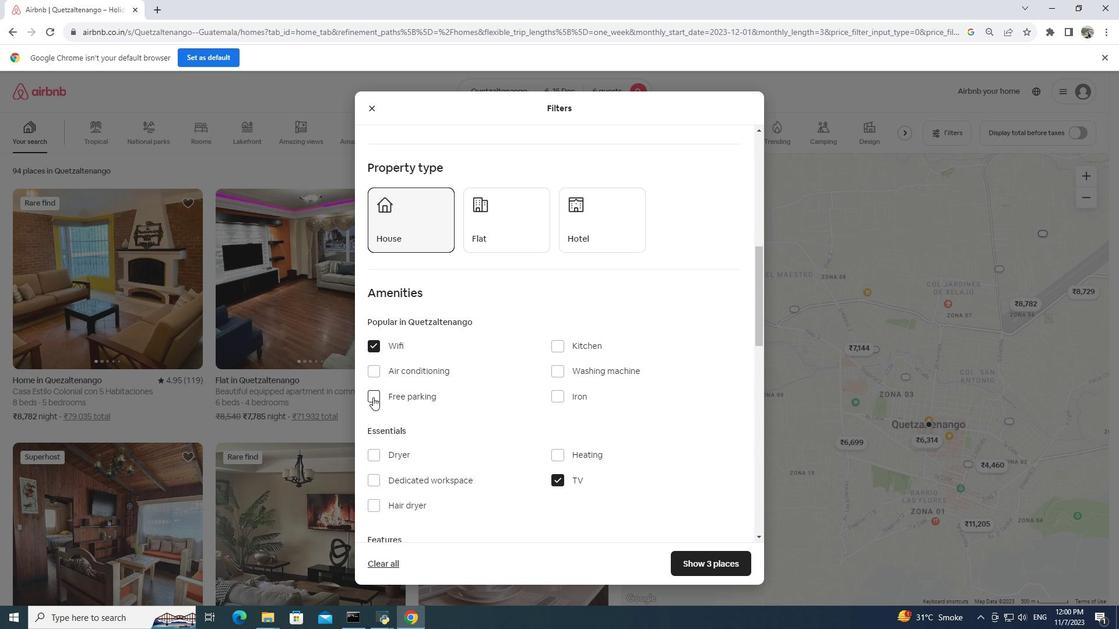 
Action: Mouse pressed left at (373, 397)
Screenshot: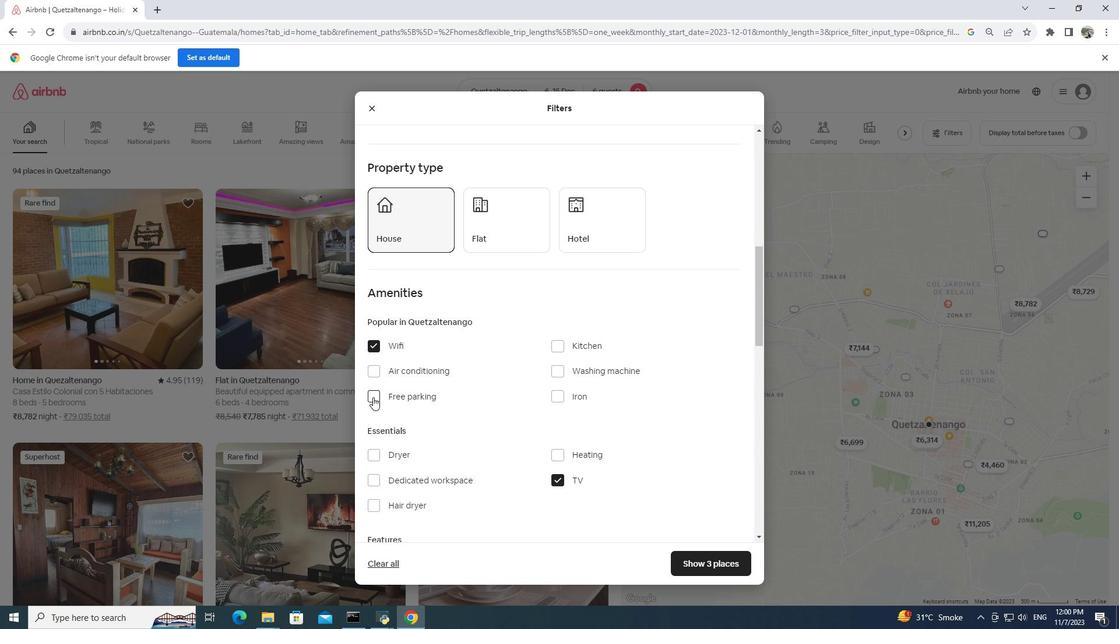 
Action: Mouse moved to (479, 407)
Screenshot: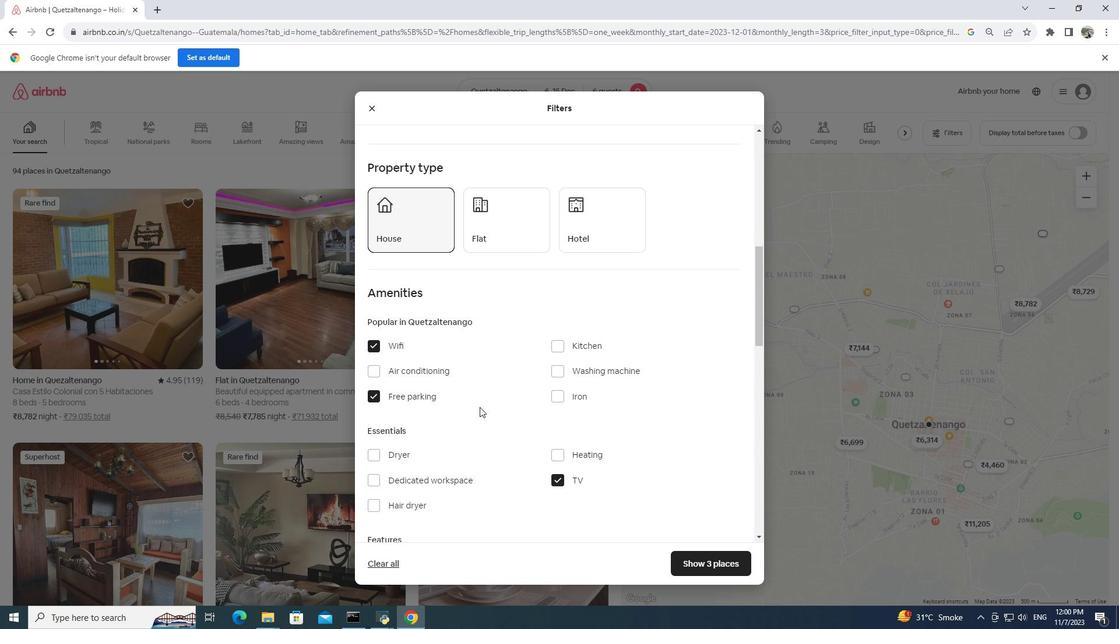 
Action: Mouse scrolled (479, 407) with delta (0, 0)
Screenshot: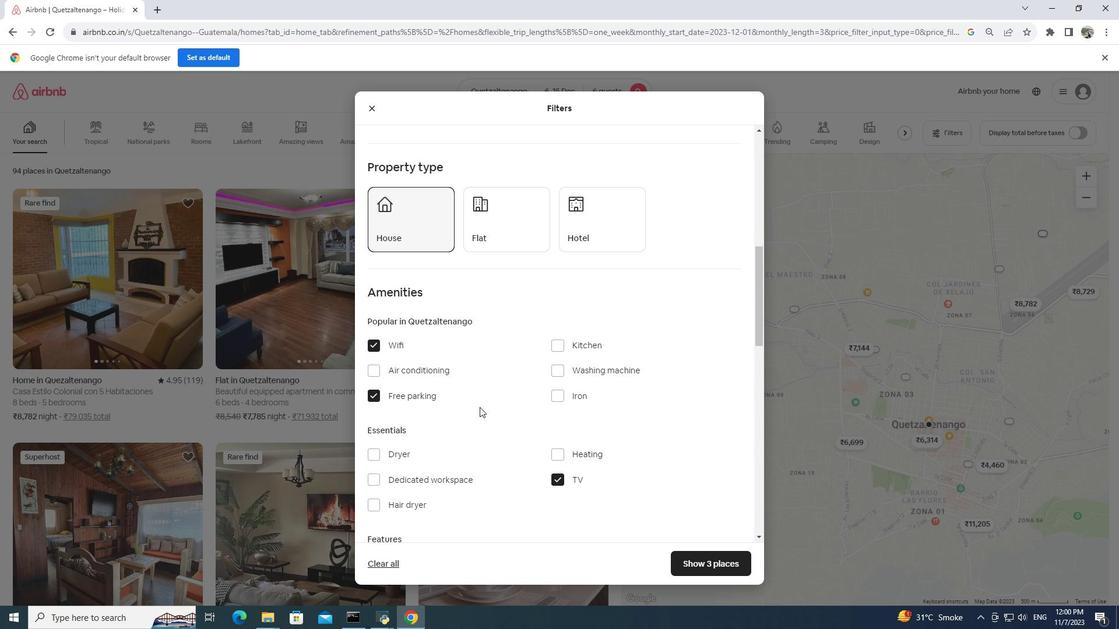 
Action: Mouse scrolled (479, 407) with delta (0, 0)
Screenshot: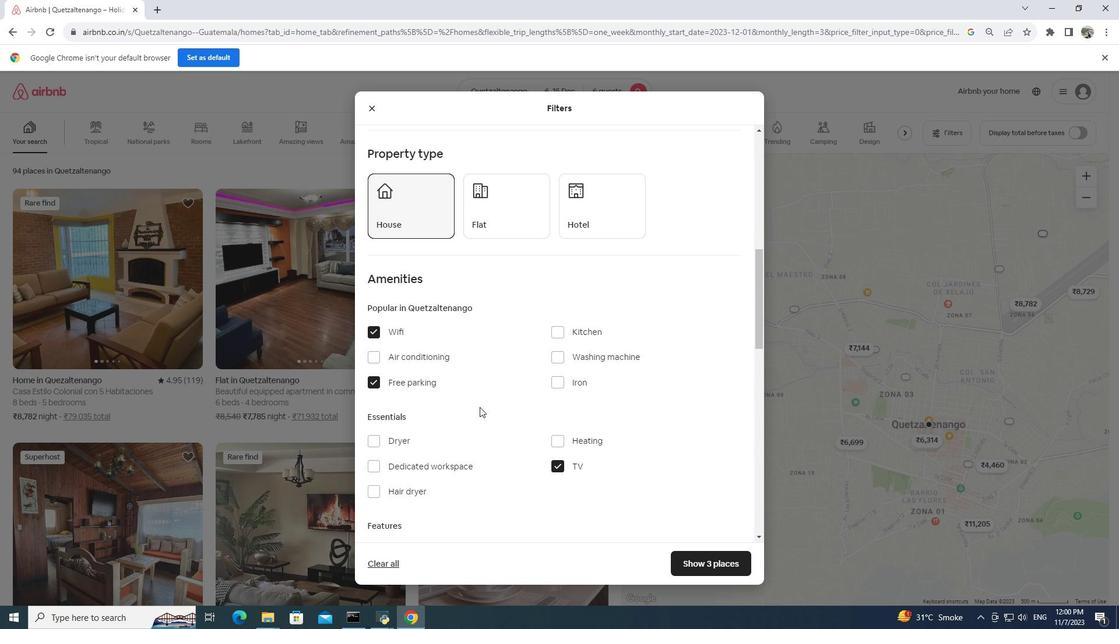 
Action: Mouse scrolled (479, 407) with delta (0, 0)
Screenshot: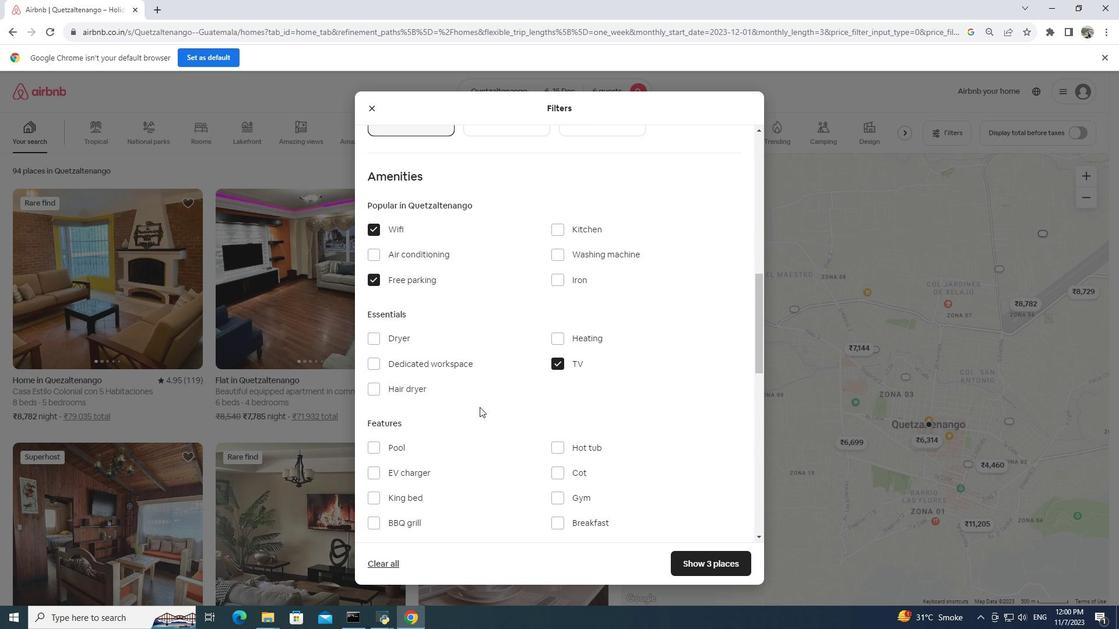 
Action: Mouse scrolled (479, 407) with delta (0, 0)
Screenshot: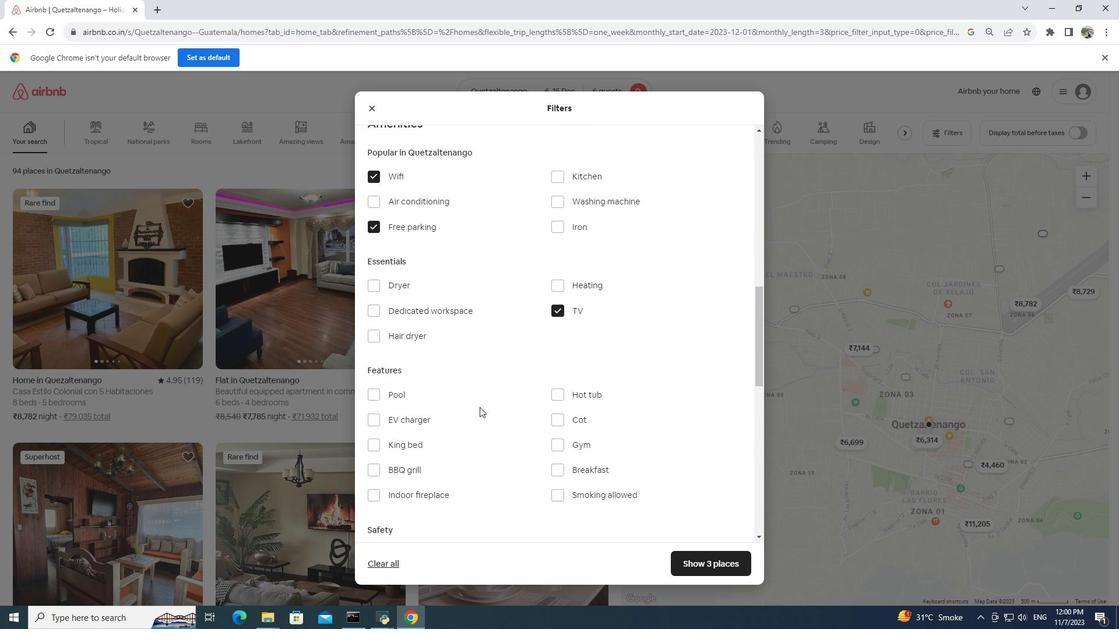 
Action: Mouse scrolled (479, 407) with delta (0, 0)
Screenshot: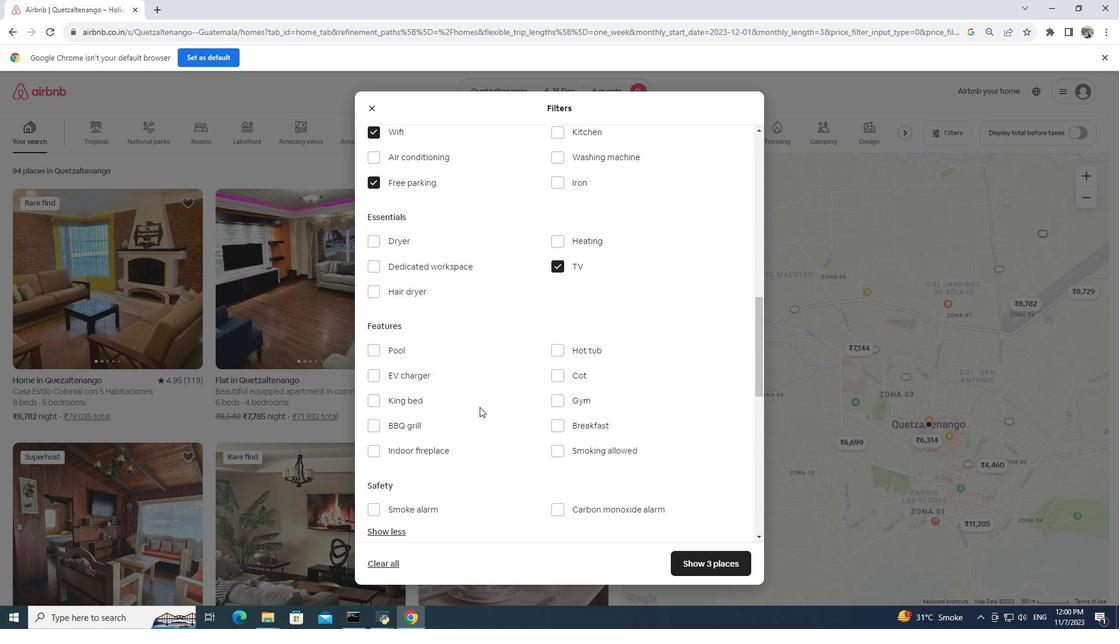 
Action: Mouse scrolled (479, 407) with delta (0, 0)
Screenshot: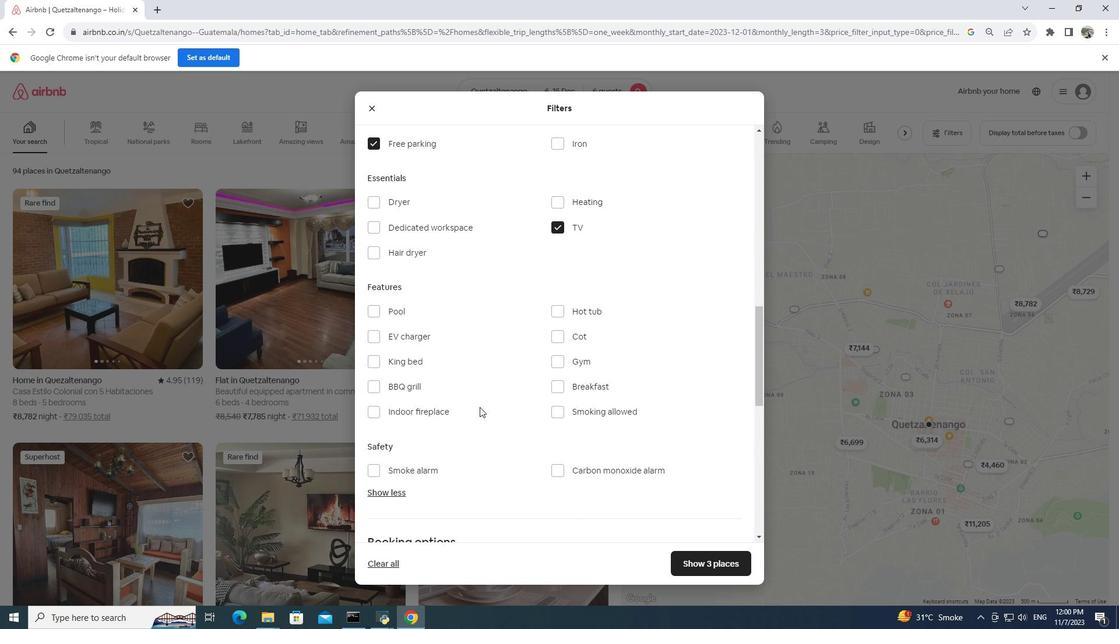 
Action: Mouse moved to (557, 267)
Screenshot: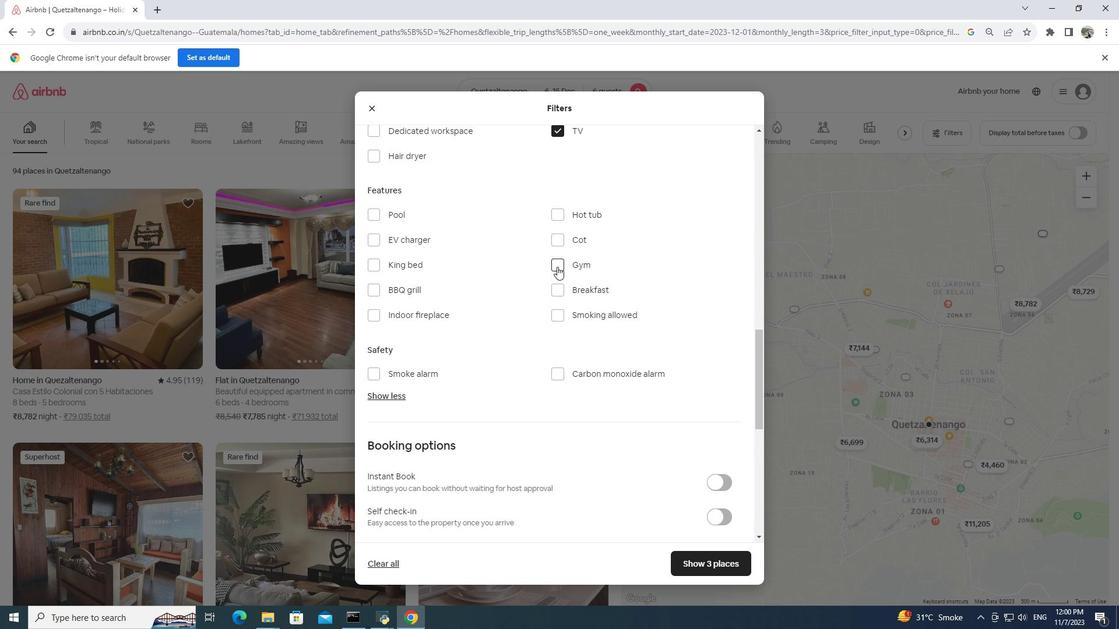 
Action: Mouse pressed left at (557, 267)
Screenshot: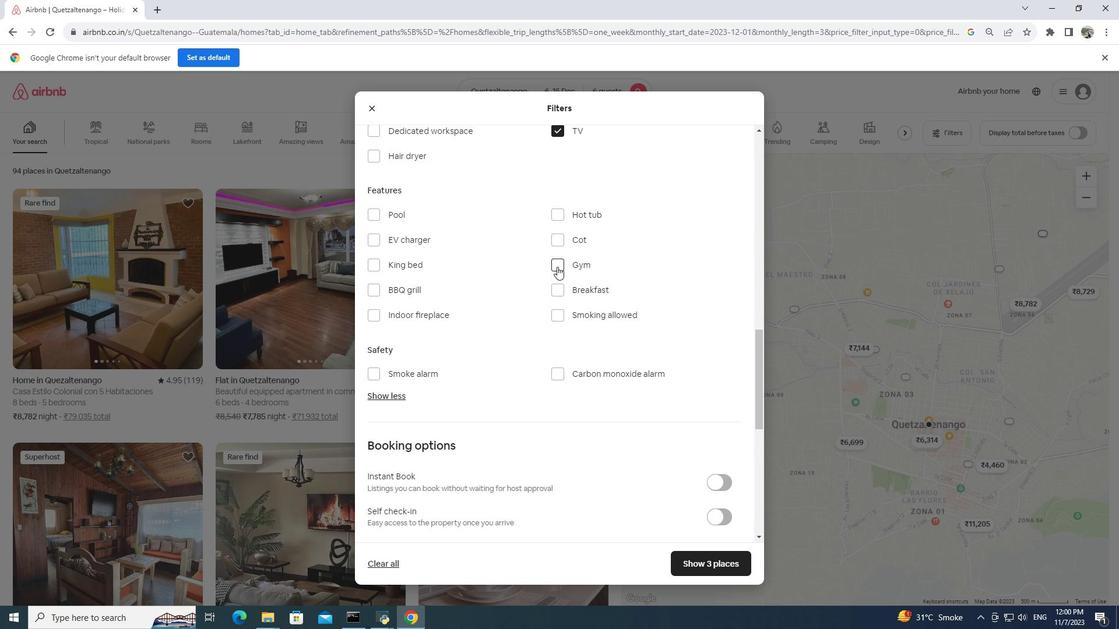 
Action: Mouse moved to (555, 289)
Screenshot: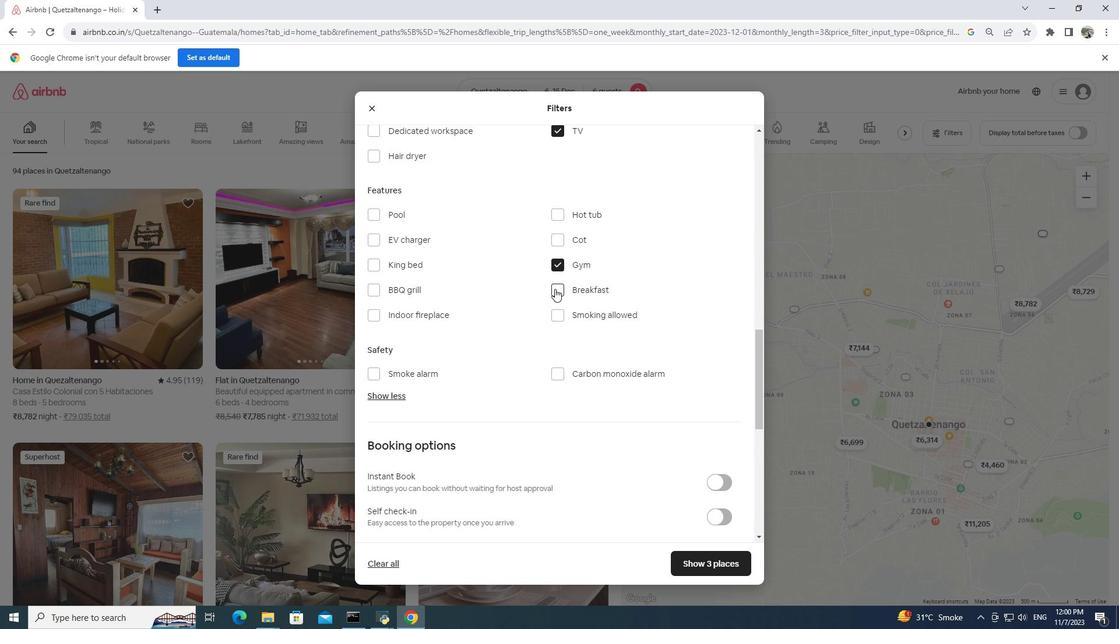 
Action: Mouse pressed left at (555, 289)
Screenshot: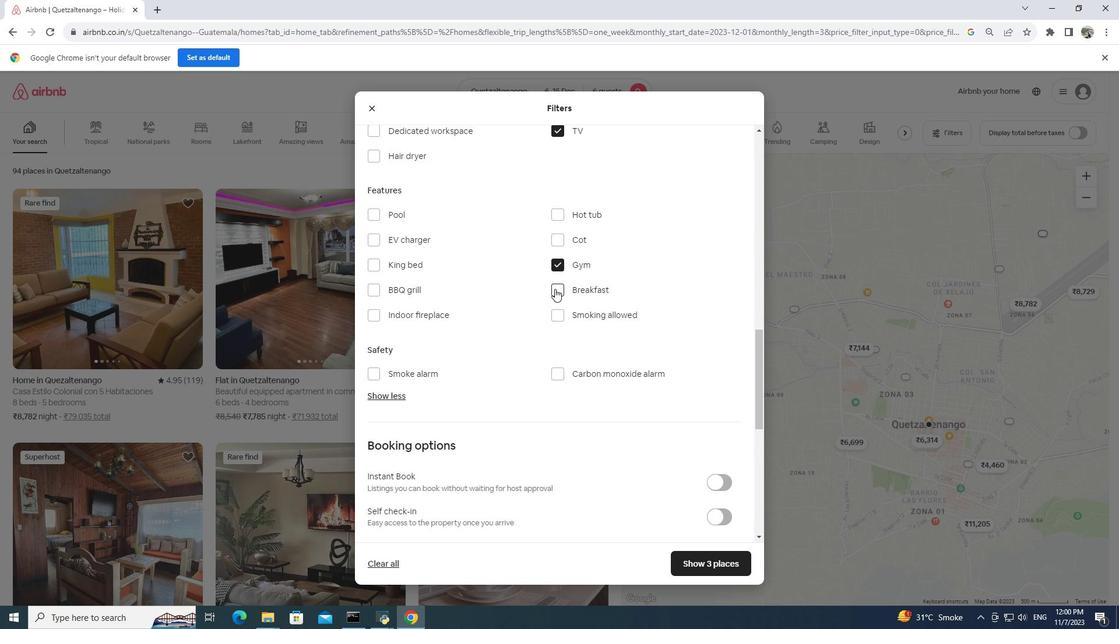 
Action: Mouse moved to (464, 543)
Screenshot: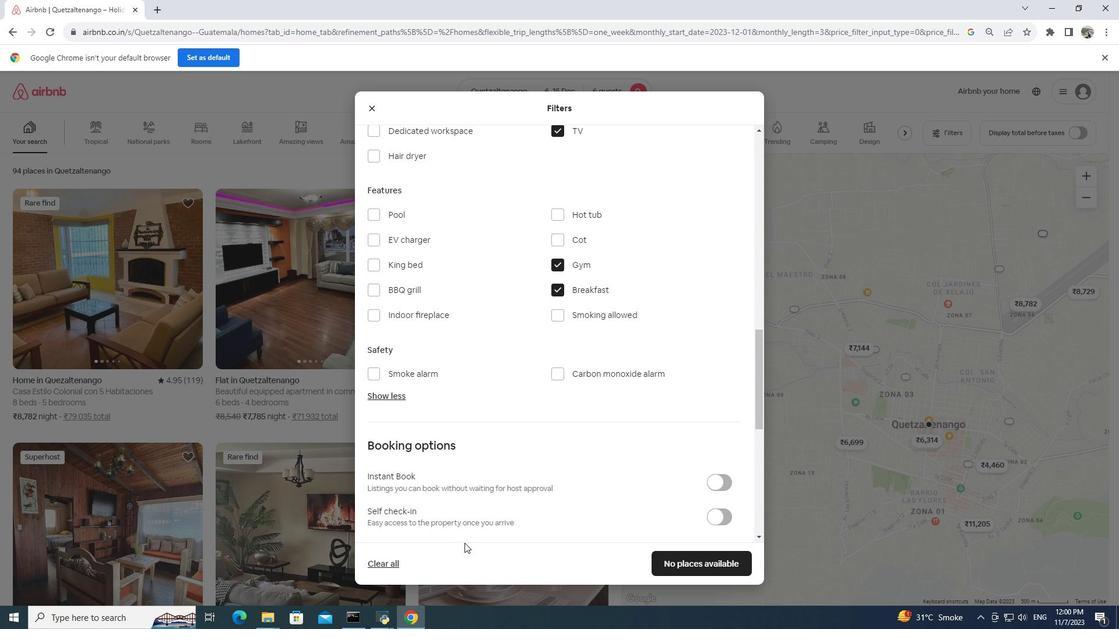 
